 Task: Look for space in Johnstone, United Kingdom from 17th June, 2023 to 21st June, 2023 for 2 adults in price range Rs.7000 to Rs.12000. Place can be private room with 1  bedroom having 2 beds and 1 bathroom. Property type can be house, flat, guest house. Amenities needed are: wifi. Booking option can be shelf check-in. Required host language is English.
Action: Mouse moved to (460, 67)
Screenshot: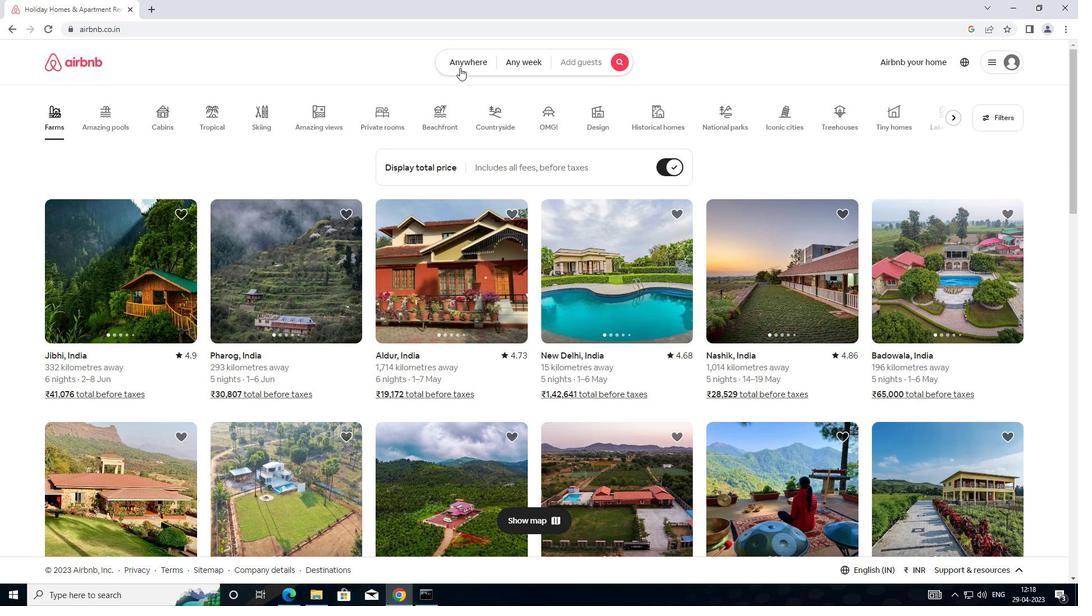 
Action: Mouse pressed left at (460, 67)
Screenshot: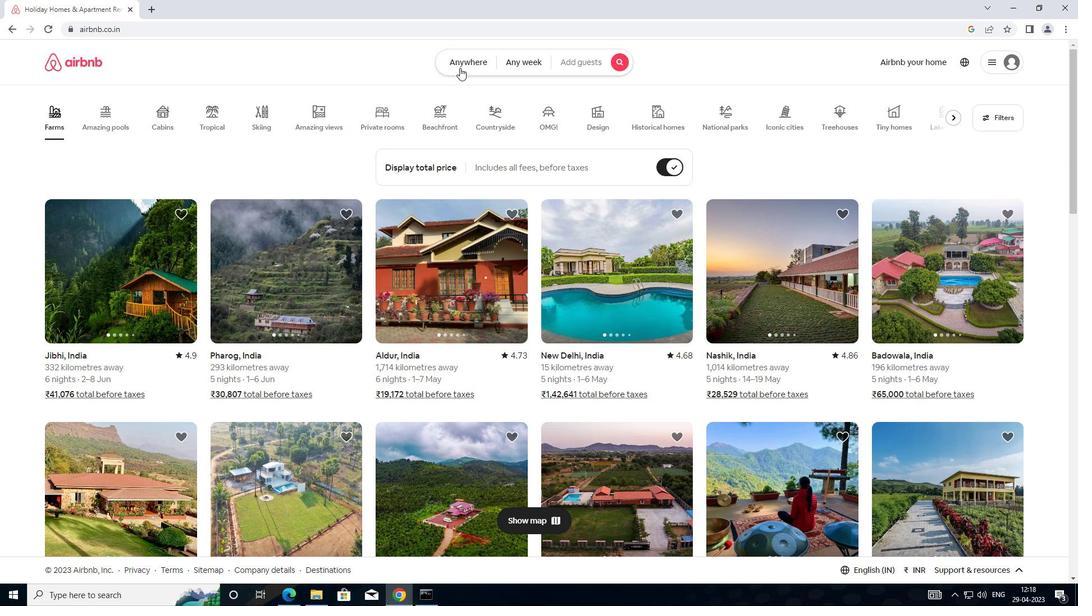
Action: Mouse moved to (319, 103)
Screenshot: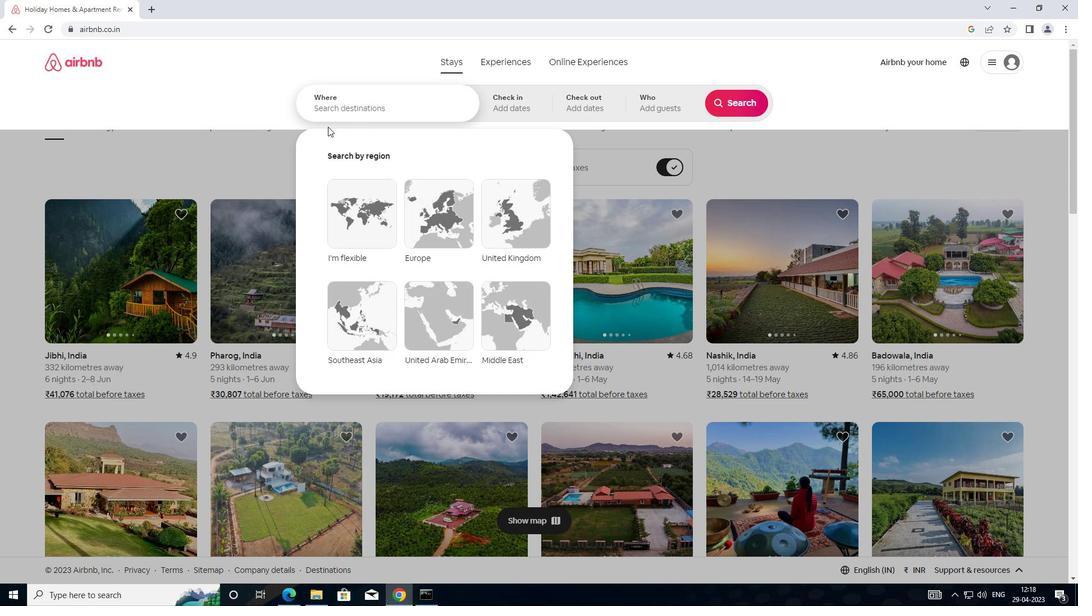 
Action: Mouse pressed left at (319, 103)
Screenshot: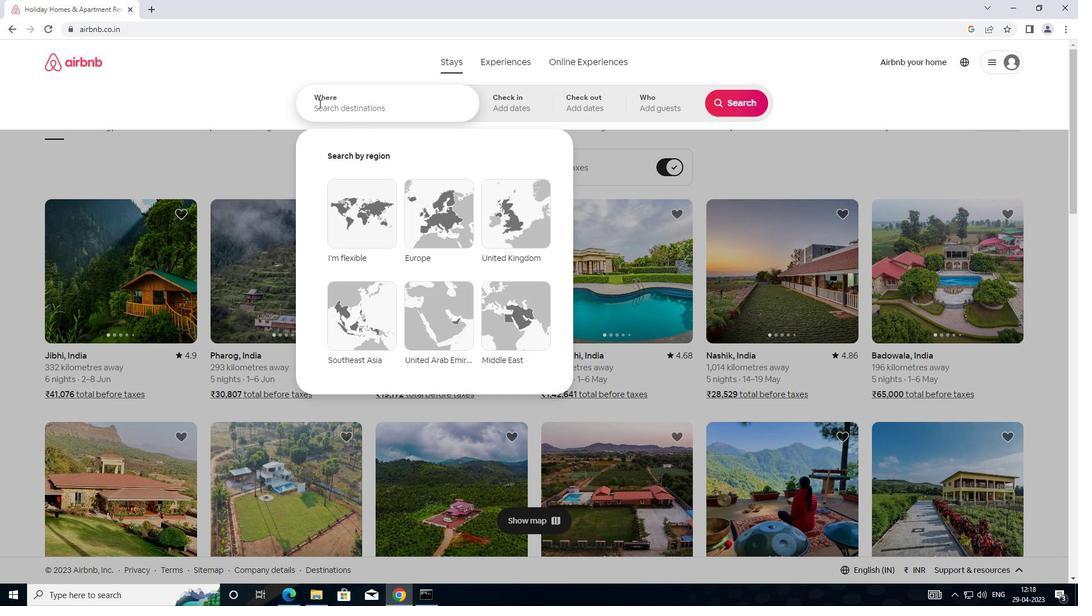 
Action: Mouse moved to (360, 118)
Screenshot: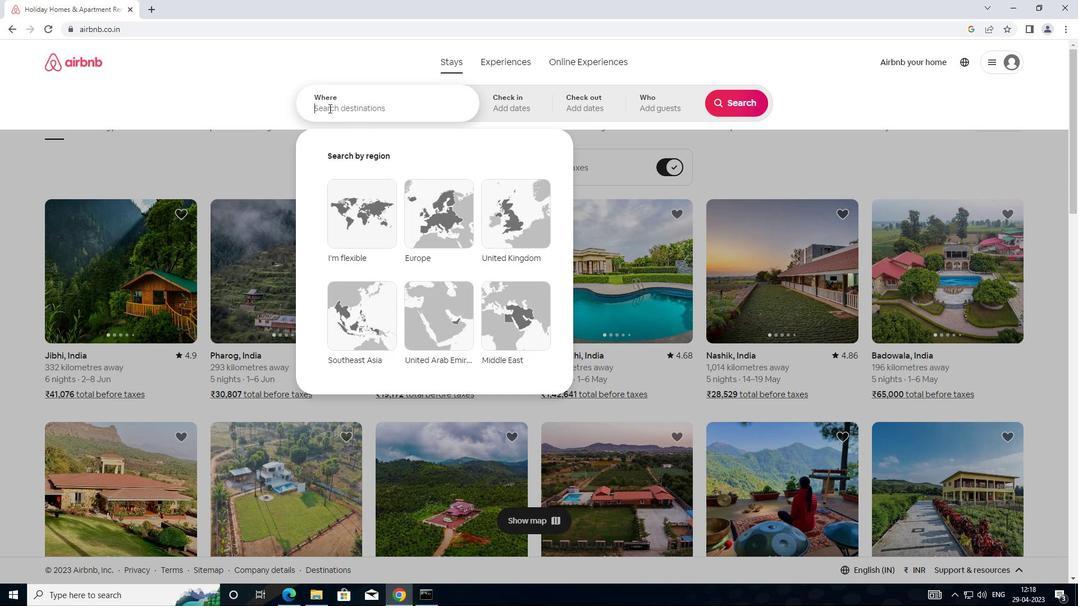 
Action: Key pressed <Key.shift>JOHNSTONE,<Key.shift>UNITED<Key.space>KINGDOM
Screenshot: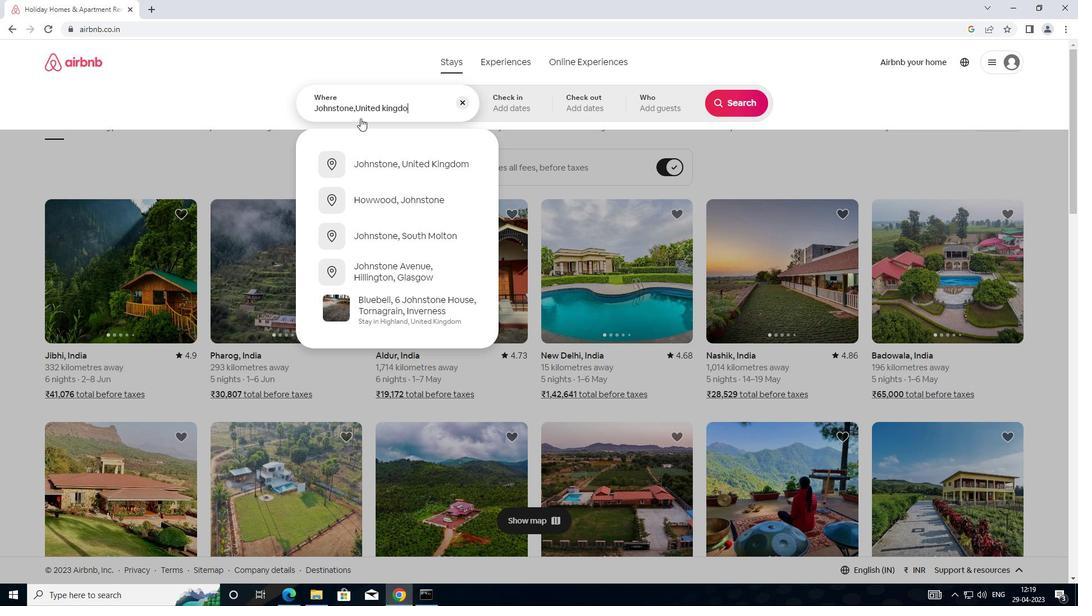 
Action: Mouse moved to (410, 164)
Screenshot: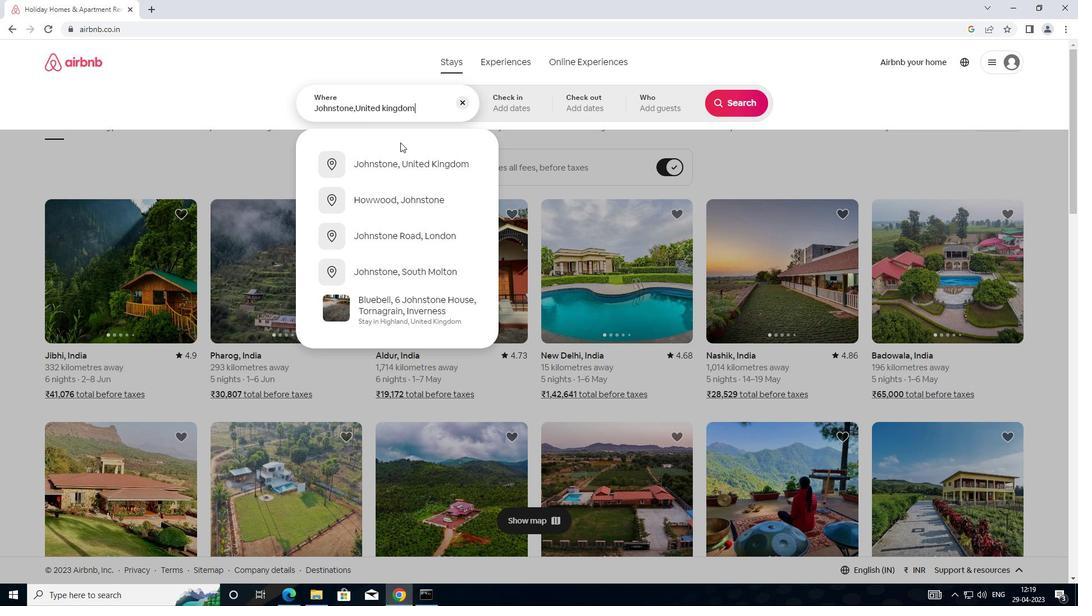 
Action: Mouse pressed left at (410, 164)
Screenshot: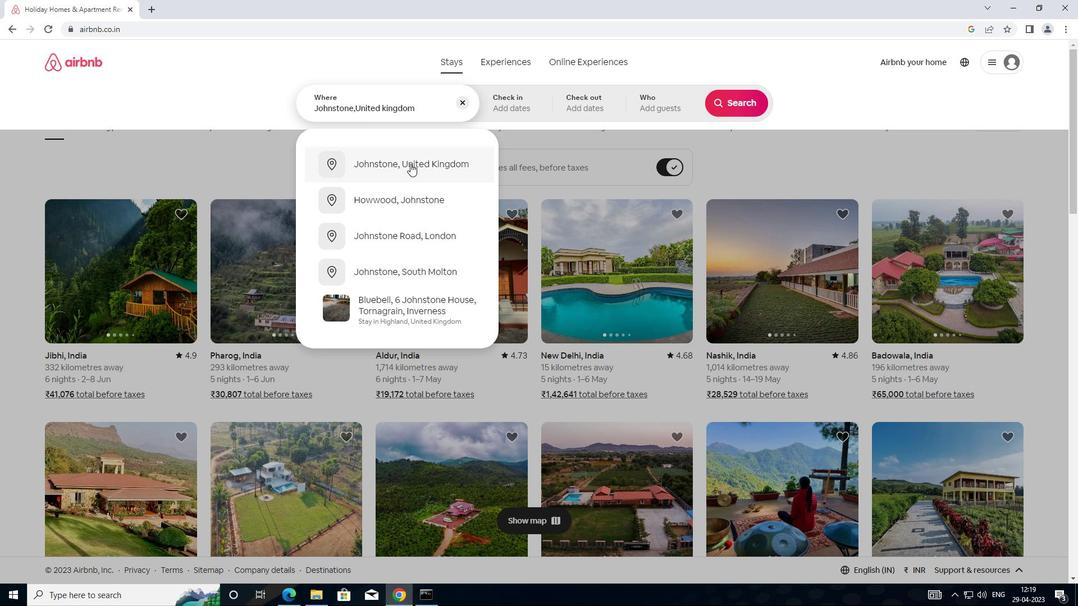 
Action: Mouse moved to (732, 198)
Screenshot: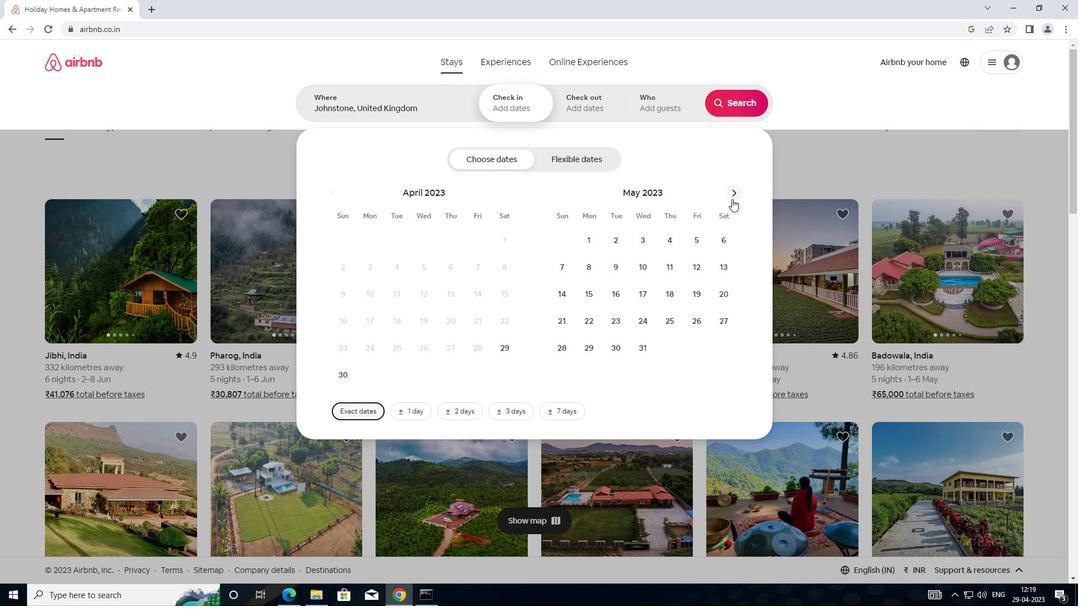 
Action: Mouse pressed left at (732, 198)
Screenshot: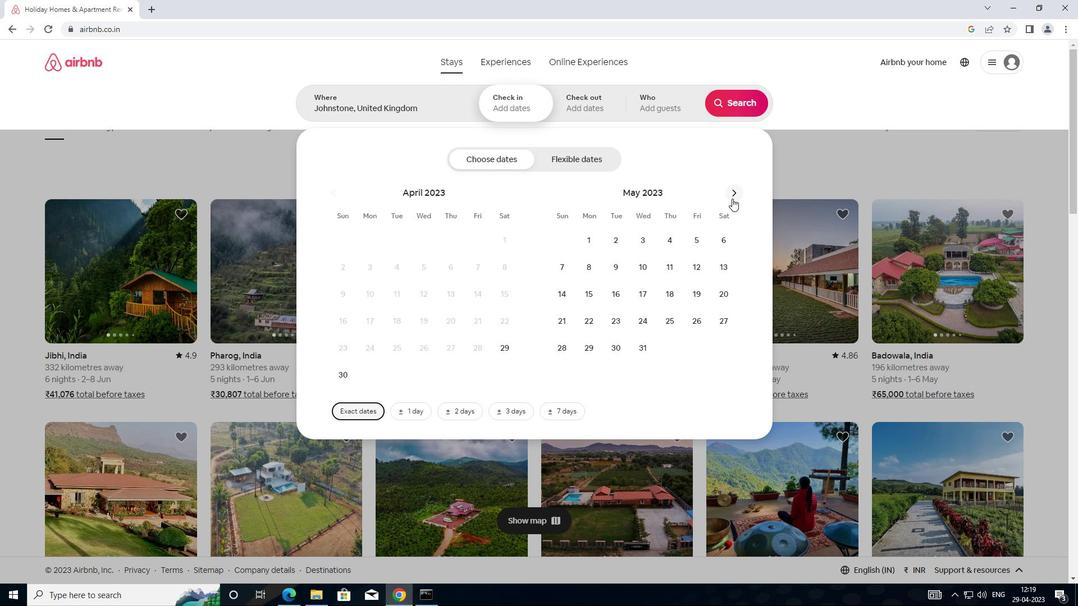 
Action: Mouse pressed left at (732, 198)
Screenshot: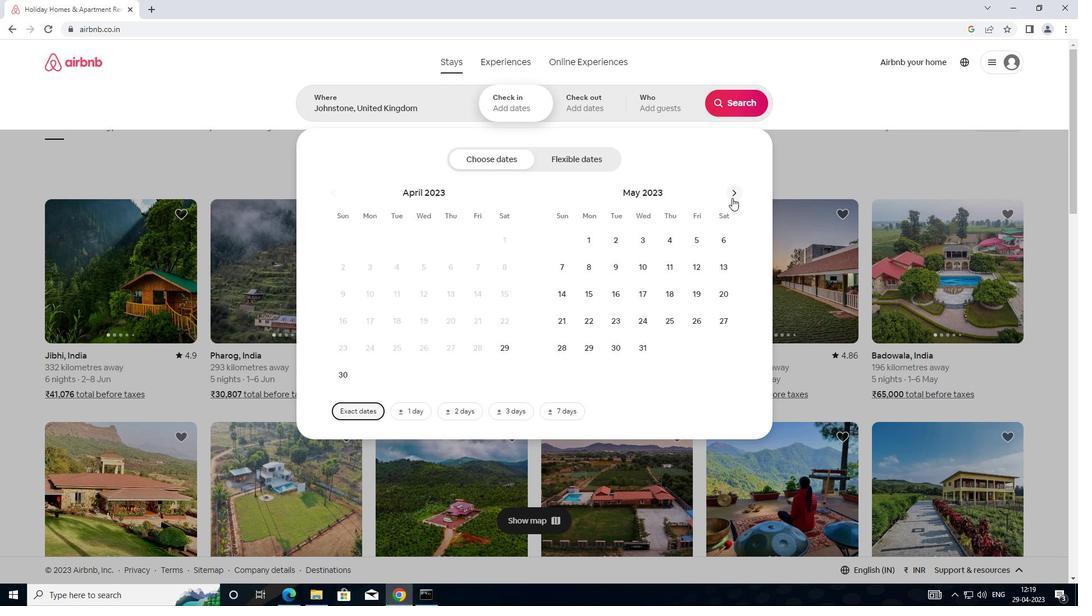 
Action: Mouse pressed left at (732, 198)
Screenshot: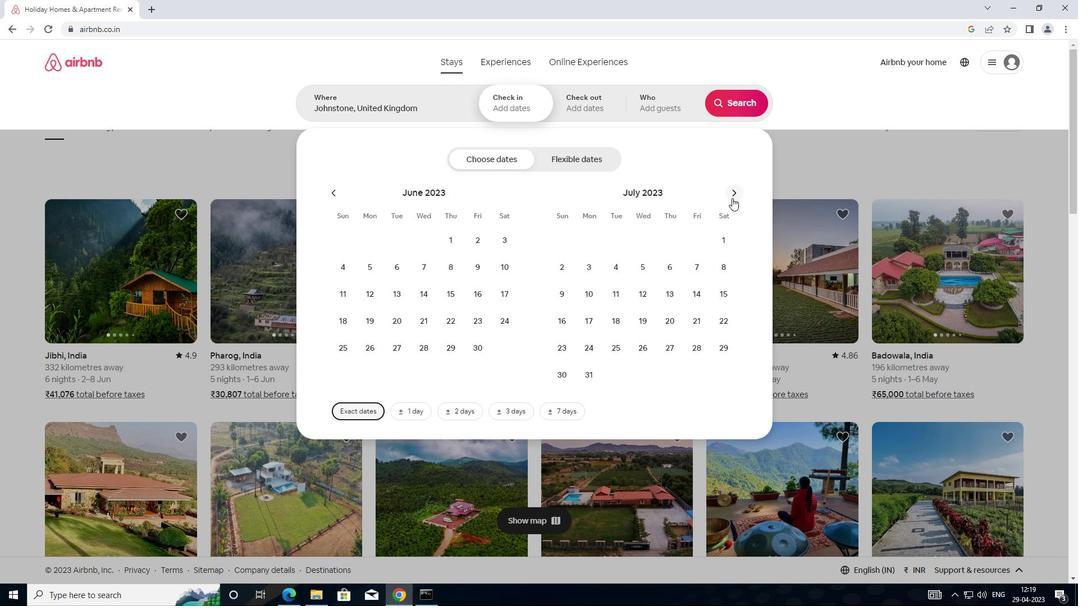 
Action: Mouse moved to (330, 196)
Screenshot: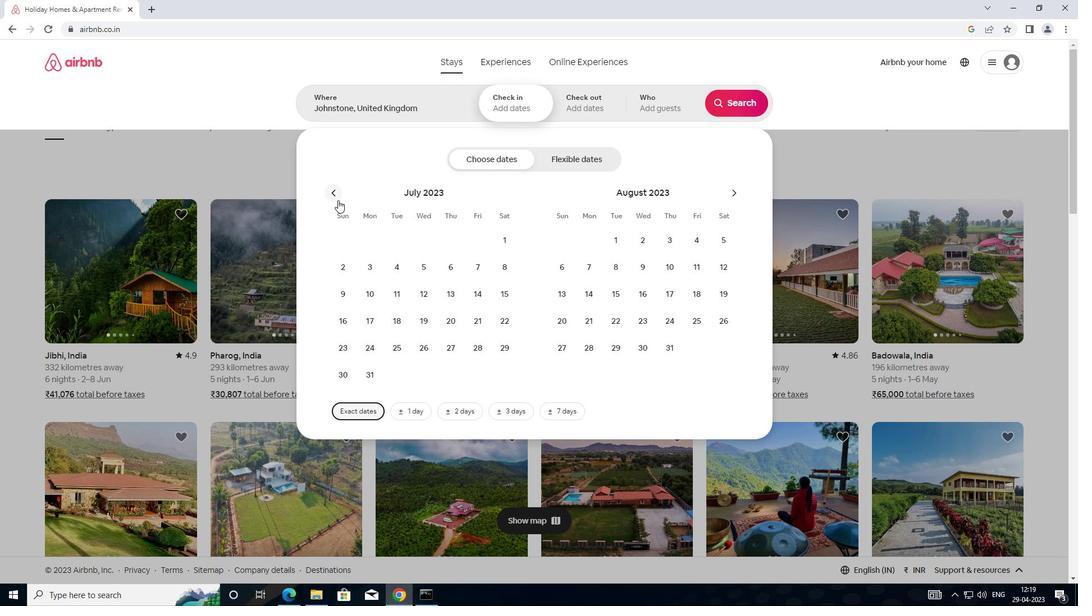 
Action: Mouse pressed left at (330, 196)
Screenshot: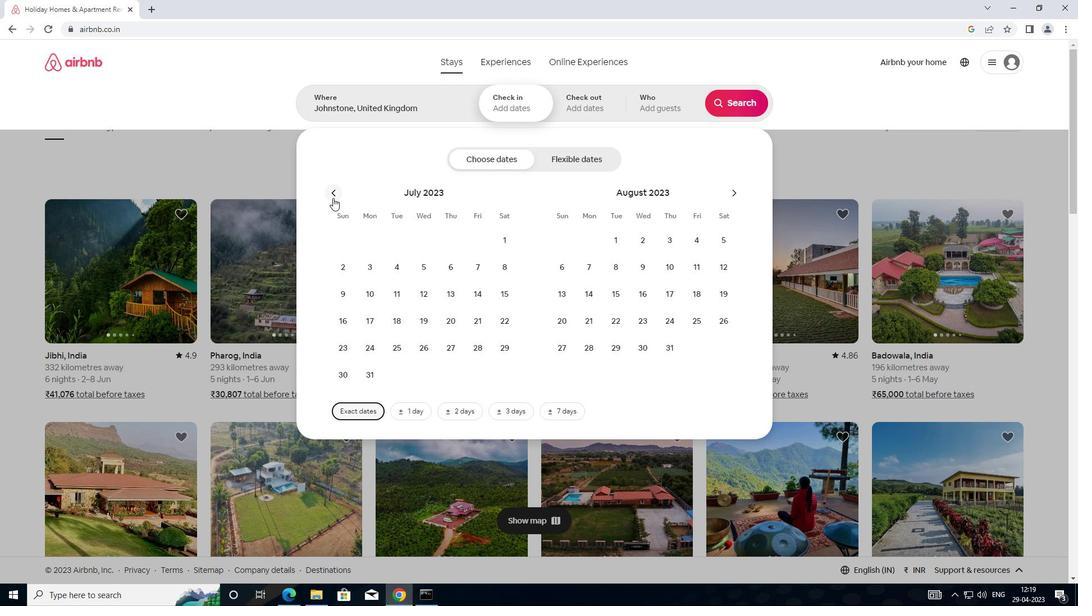 
Action: Mouse moved to (512, 290)
Screenshot: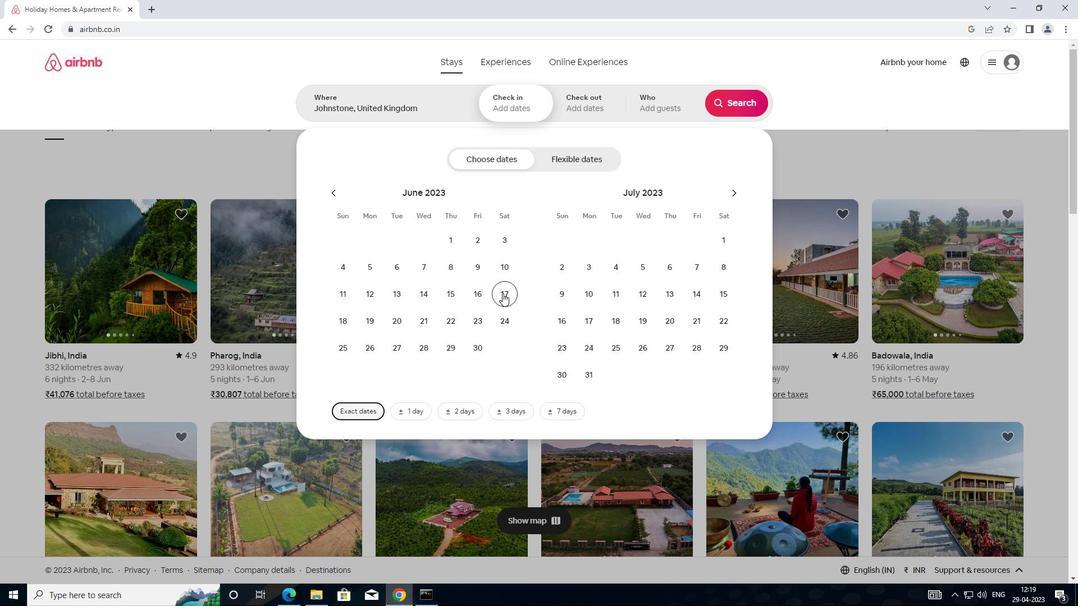 
Action: Mouse pressed left at (512, 290)
Screenshot: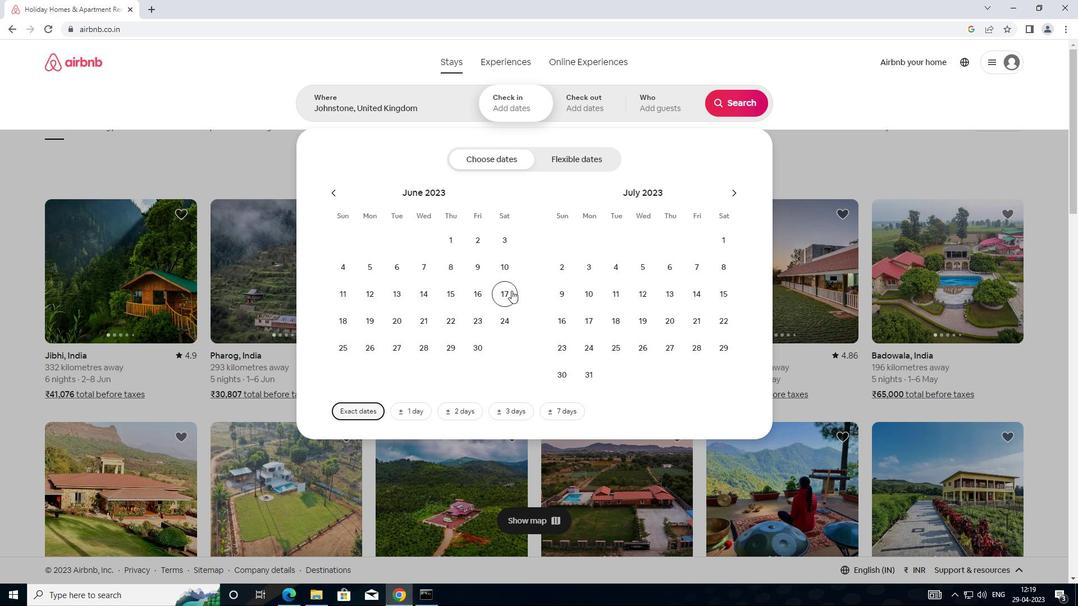 
Action: Mouse moved to (427, 328)
Screenshot: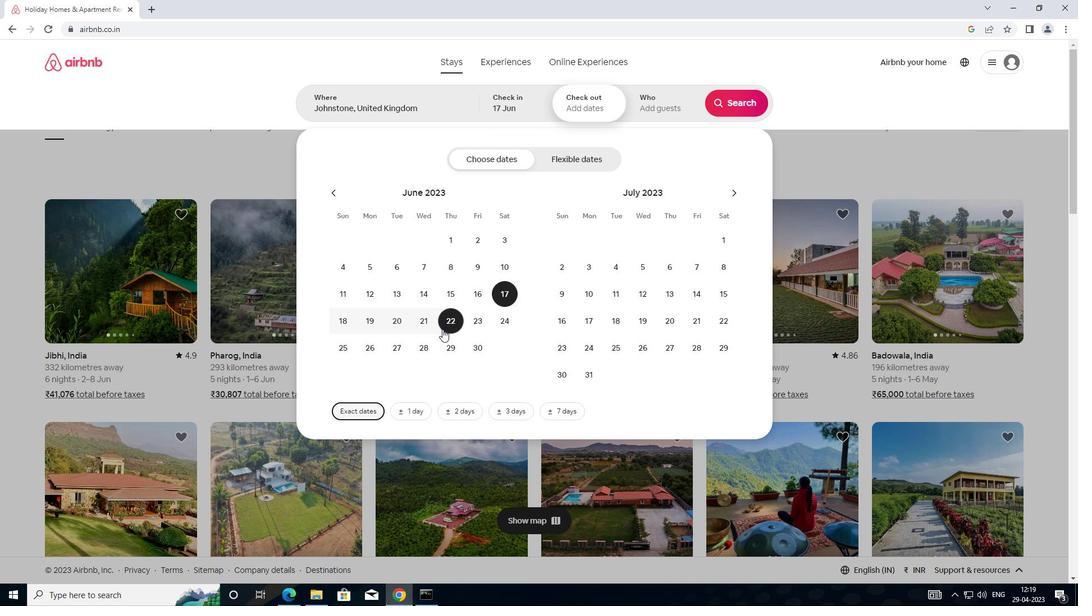 
Action: Mouse pressed left at (427, 328)
Screenshot: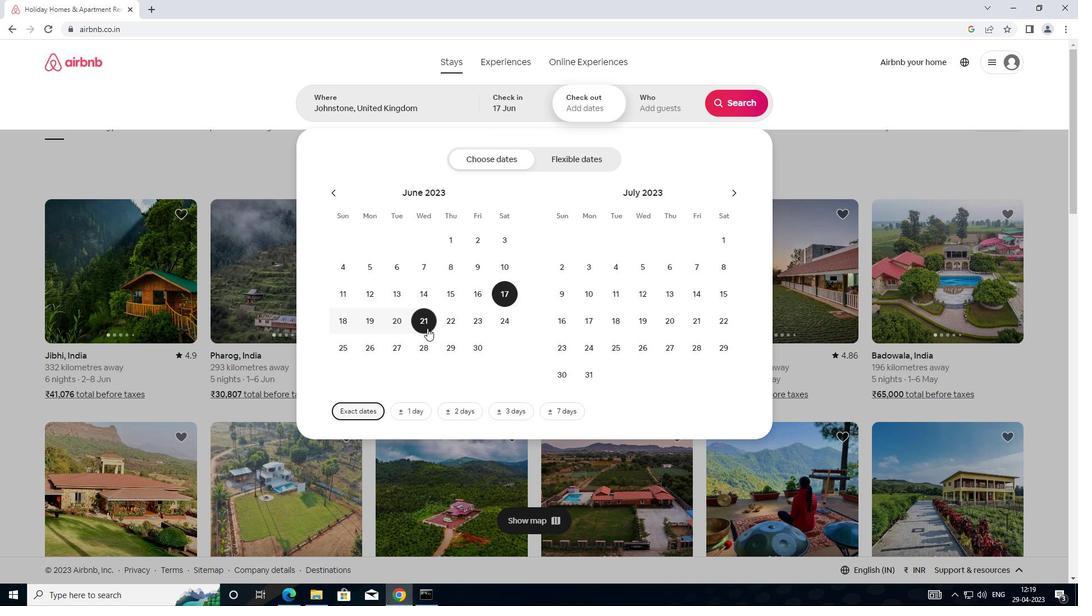 
Action: Mouse moved to (667, 108)
Screenshot: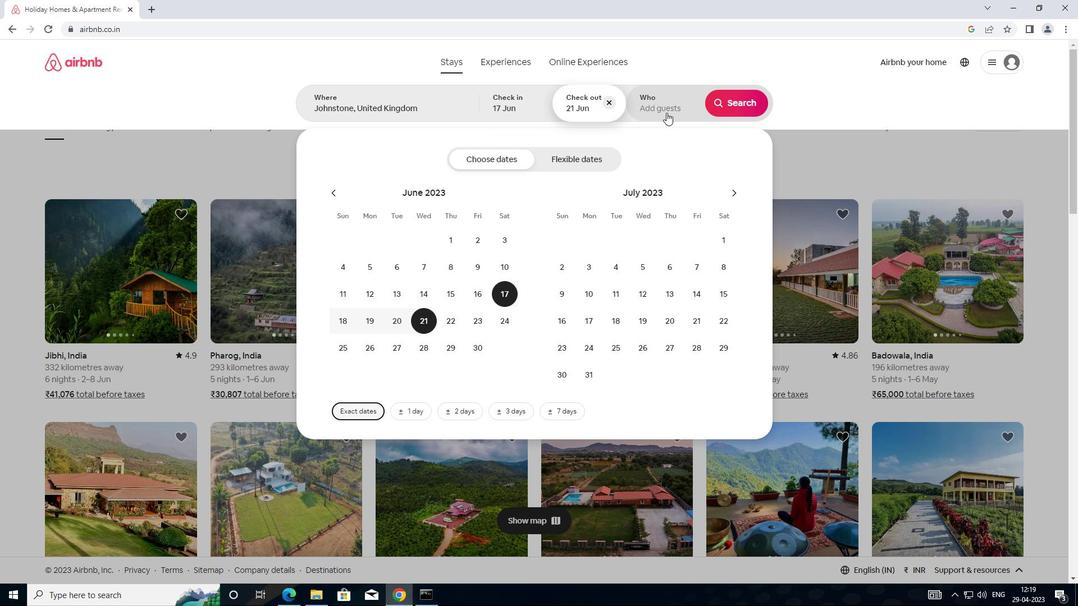 
Action: Mouse pressed left at (667, 108)
Screenshot: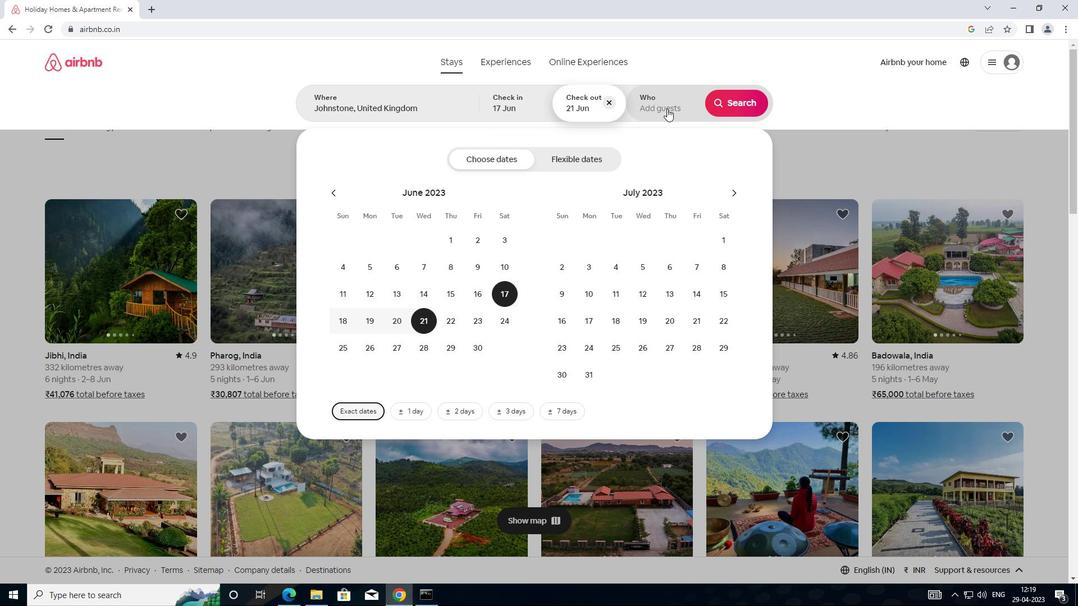 
Action: Mouse moved to (735, 160)
Screenshot: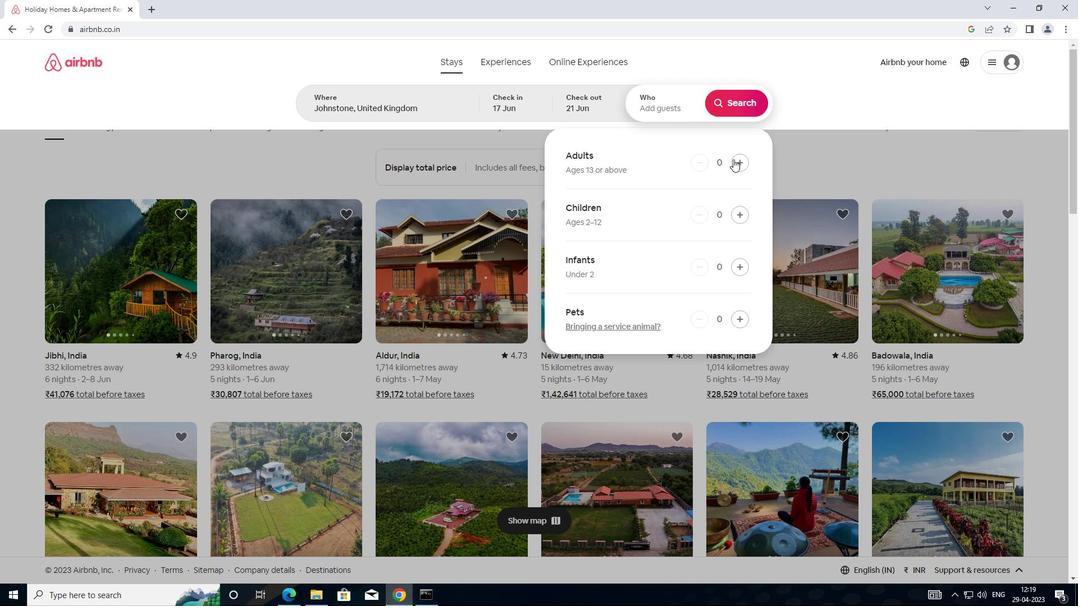 
Action: Mouse pressed left at (735, 160)
Screenshot: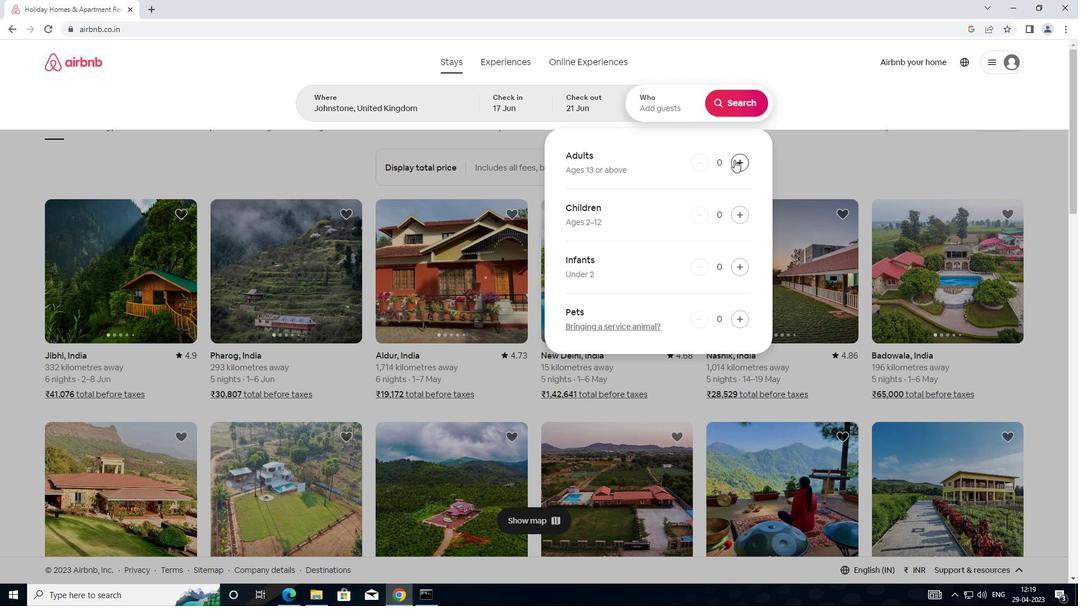 
Action: Mouse moved to (735, 161)
Screenshot: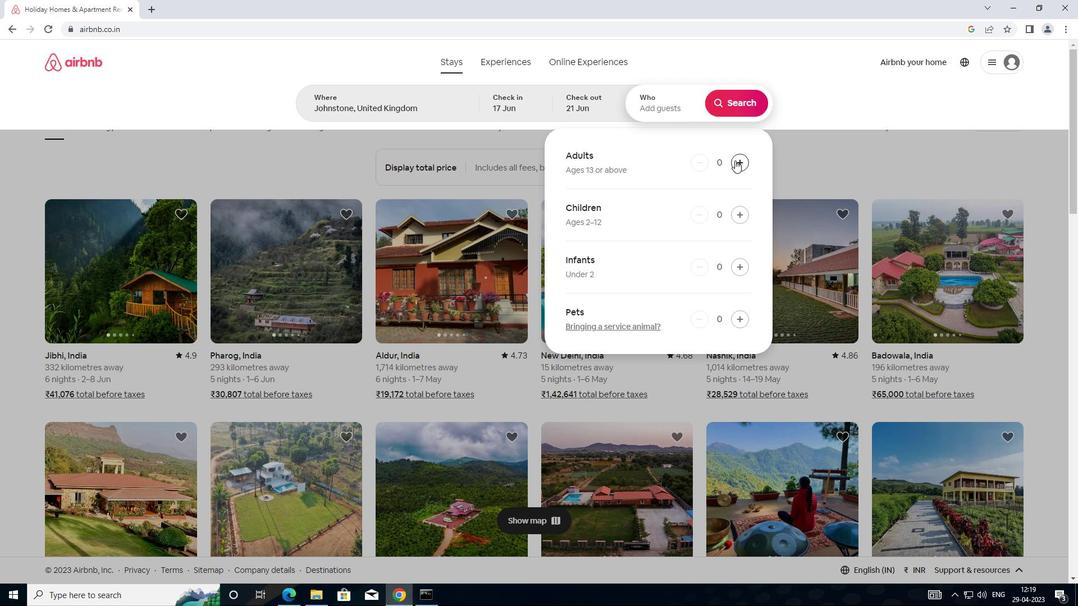 
Action: Mouse pressed left at (735, 161)
Screenshot: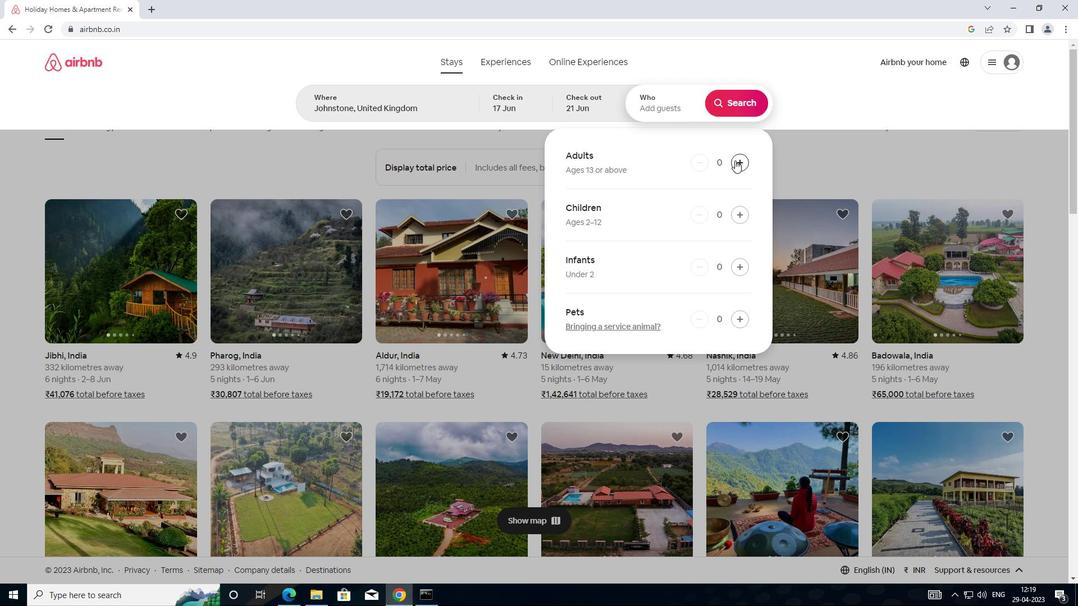 
Action: Mouse moved to (737, 109)
Screenshot: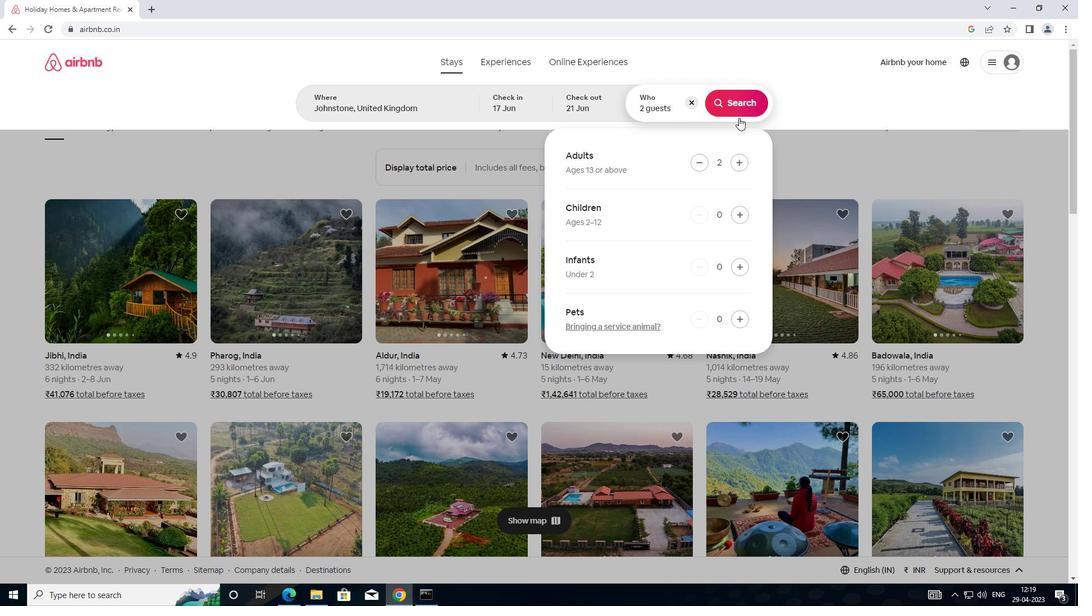 
Action: Mouse pressed left at (737, 109)
Screenshot: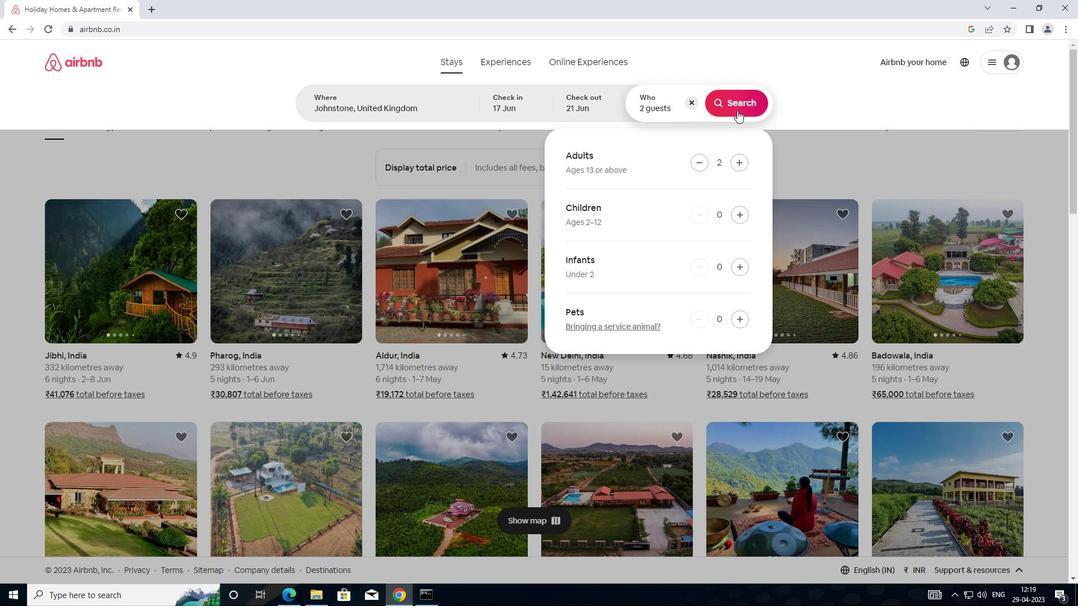 
Action: Mouse moved to (1036, 103)
Screenshot: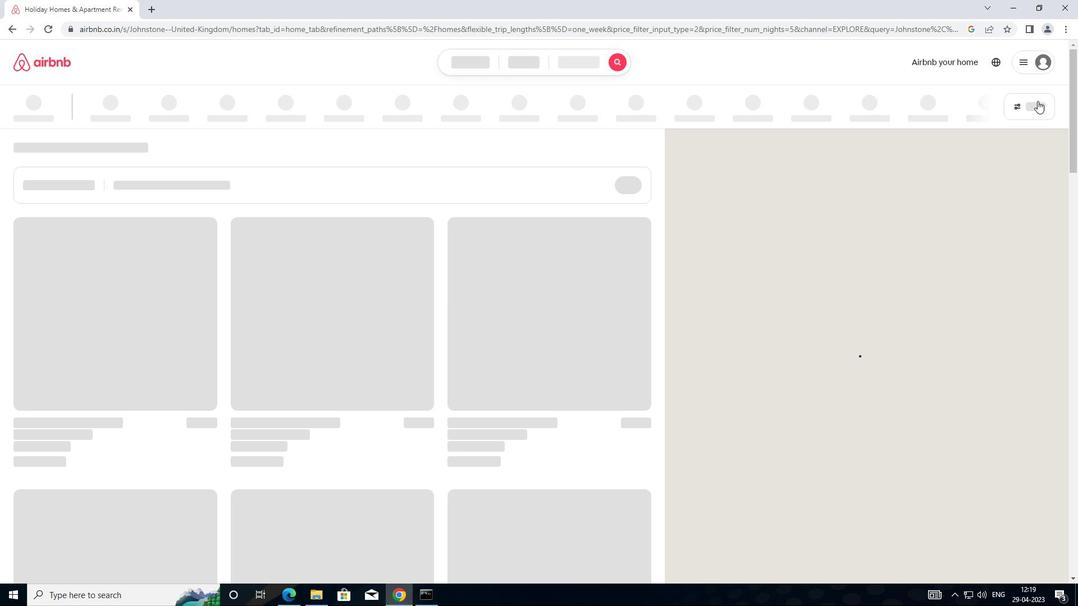 
Action: Mouse pressed left at (1036, 103)
Screenshot: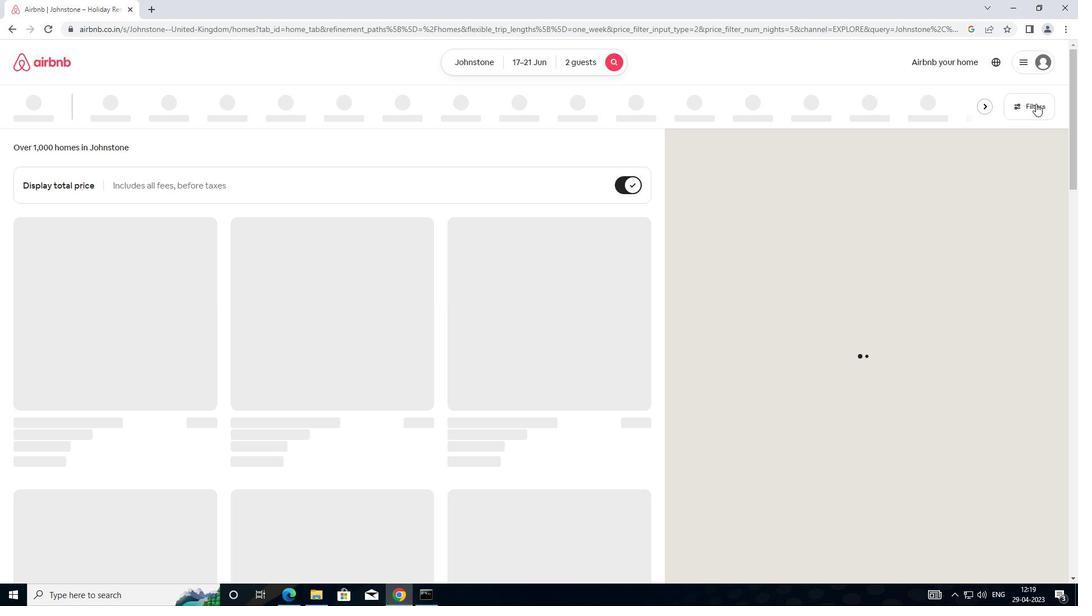 
Action: Mouse moved to (397, 246)
Screenshot: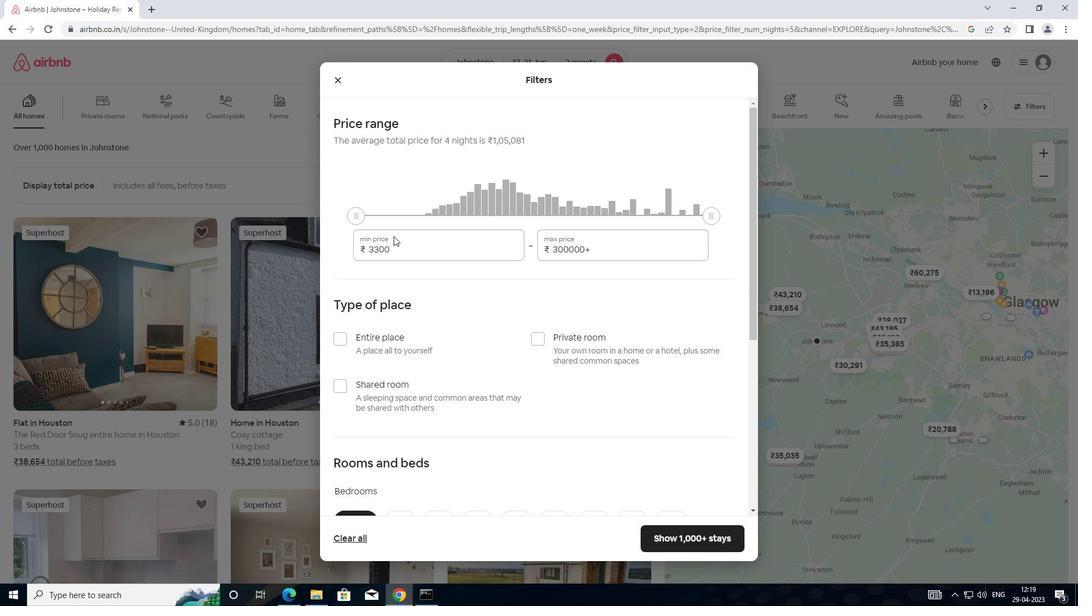 
Action: Mouse pressed left at (397, 246)
Screenshot: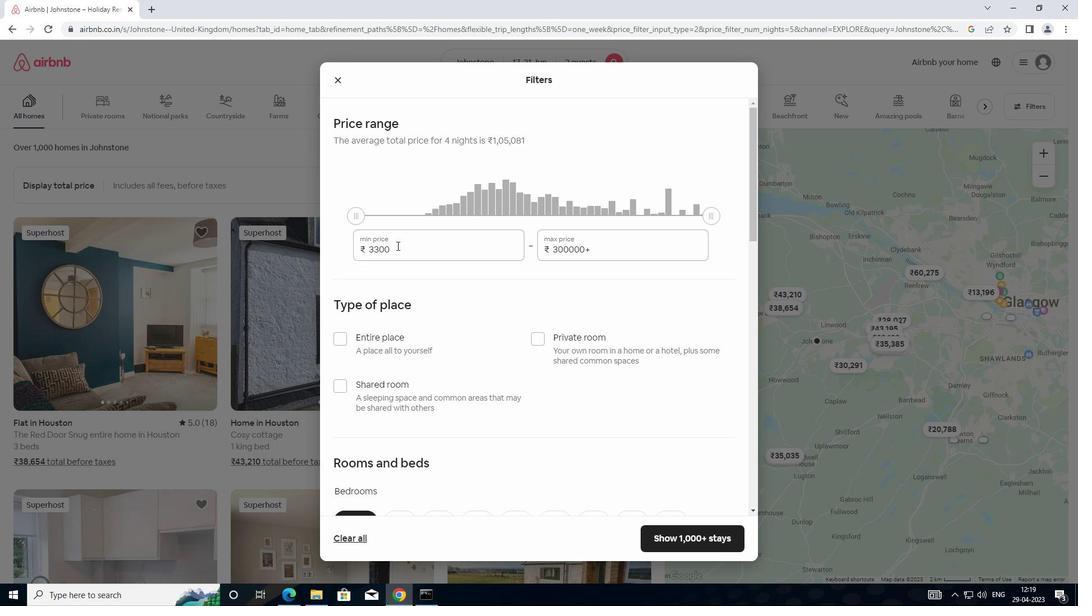 
Action: Mouse moved to (361, 248)
Screenshot: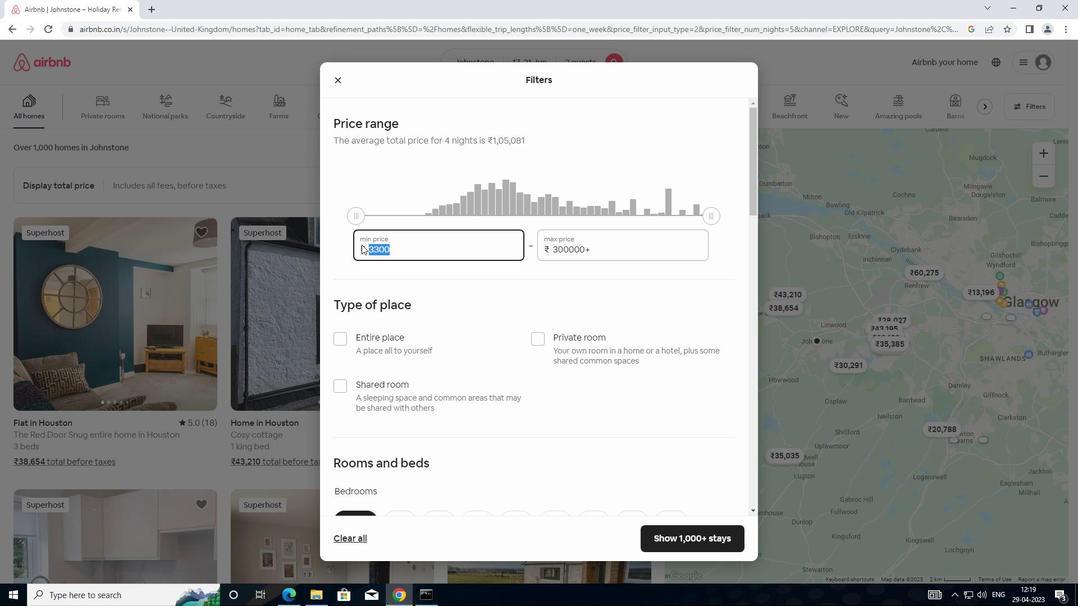 
Action: Key pressed 7000
Screenshot: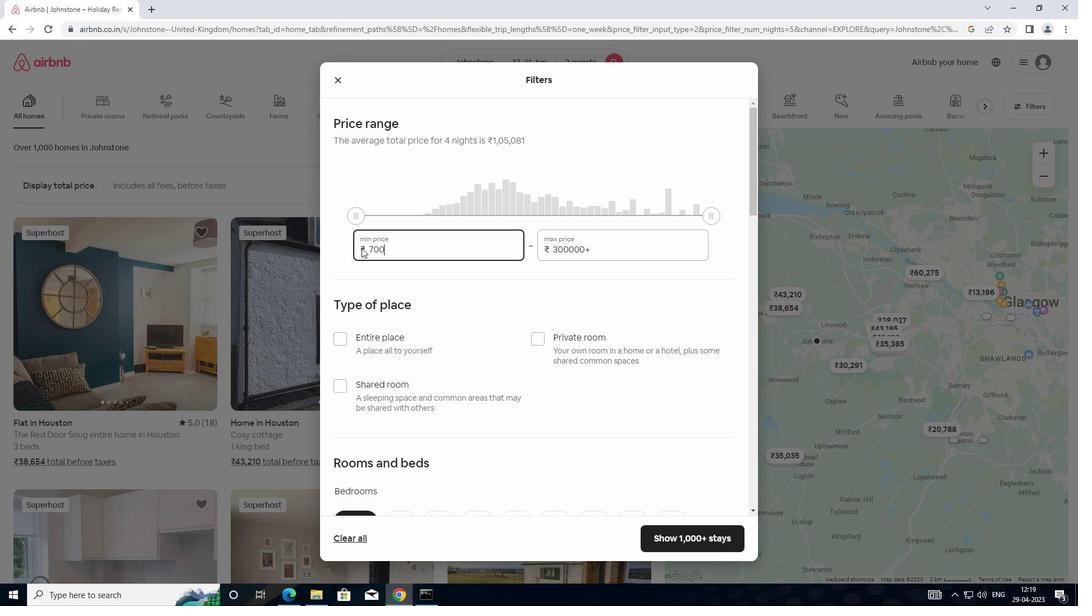 
Action: Mouse moved to (598, 247)
Screenshot: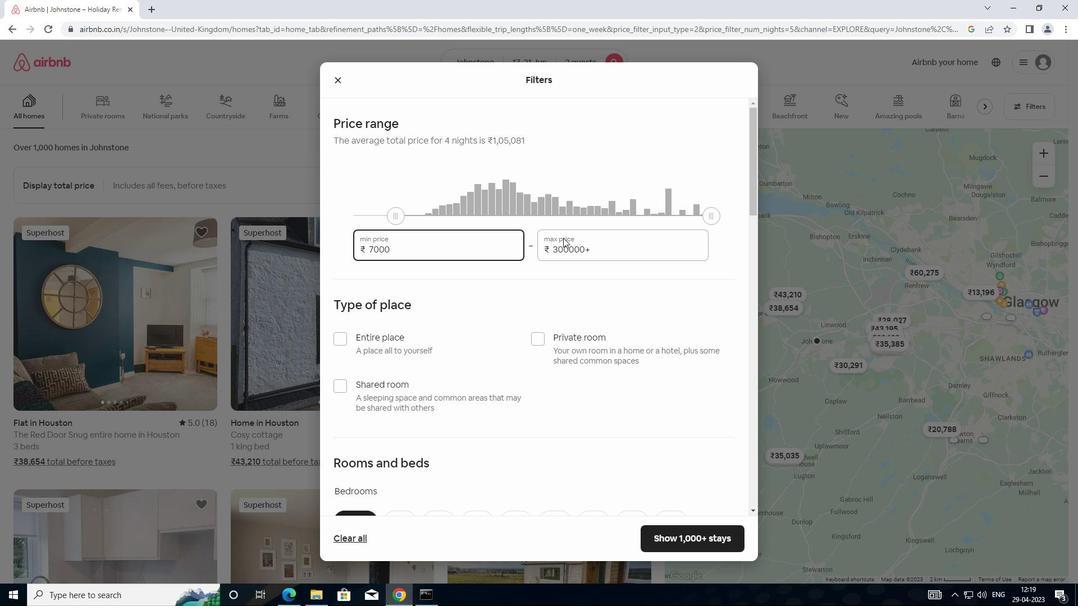 
Action: Mouse pressed left at (598, 247)
Screenshot: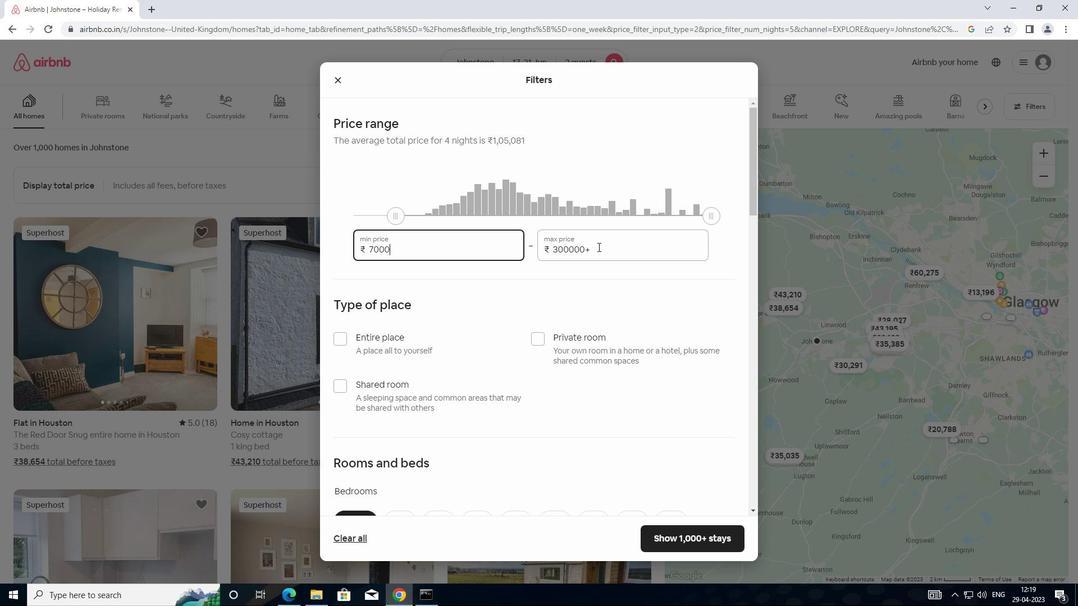 
Action: Mouse moved to (549, 254)
Screenshot: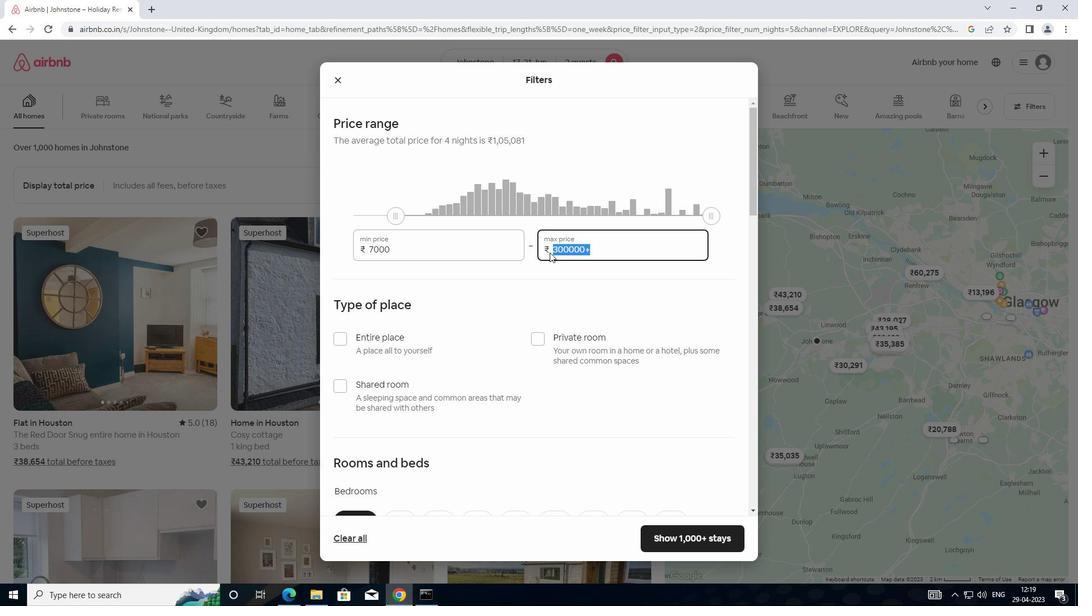 
Action: Key pressed 12000
Screenshot: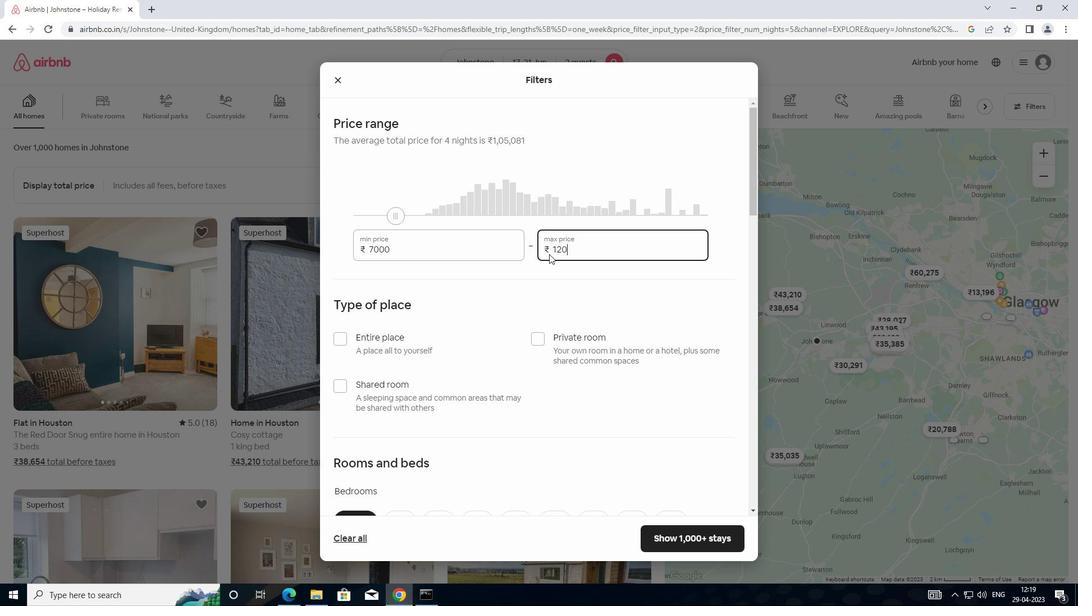 
Action: Mouse moved to (494, 348)
Screenshot: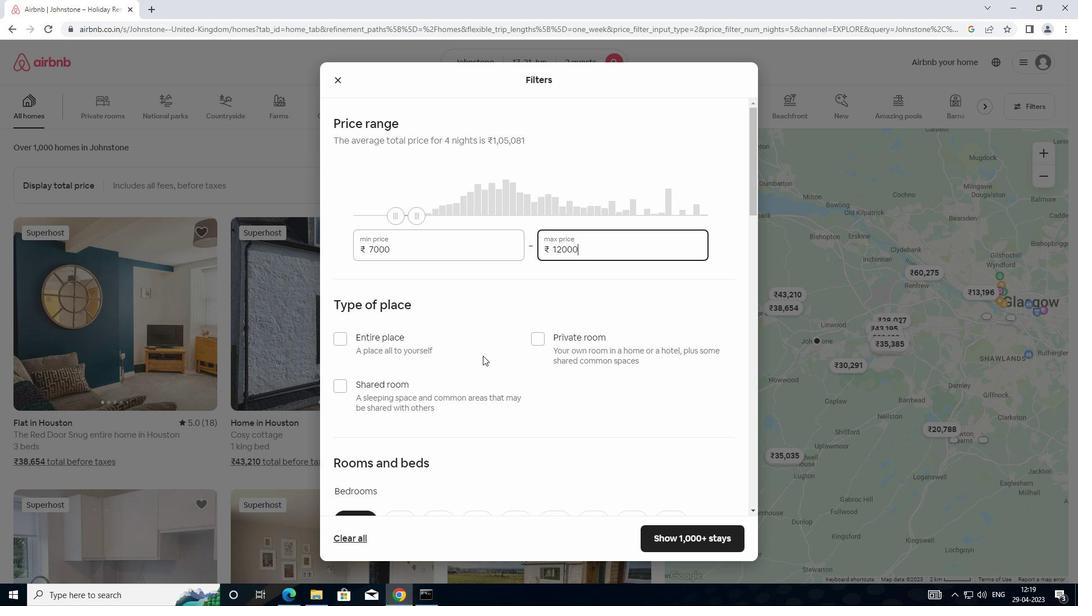 
Action: Mouse scrolled (494, 347) with delta (0, 0)
Screenshot: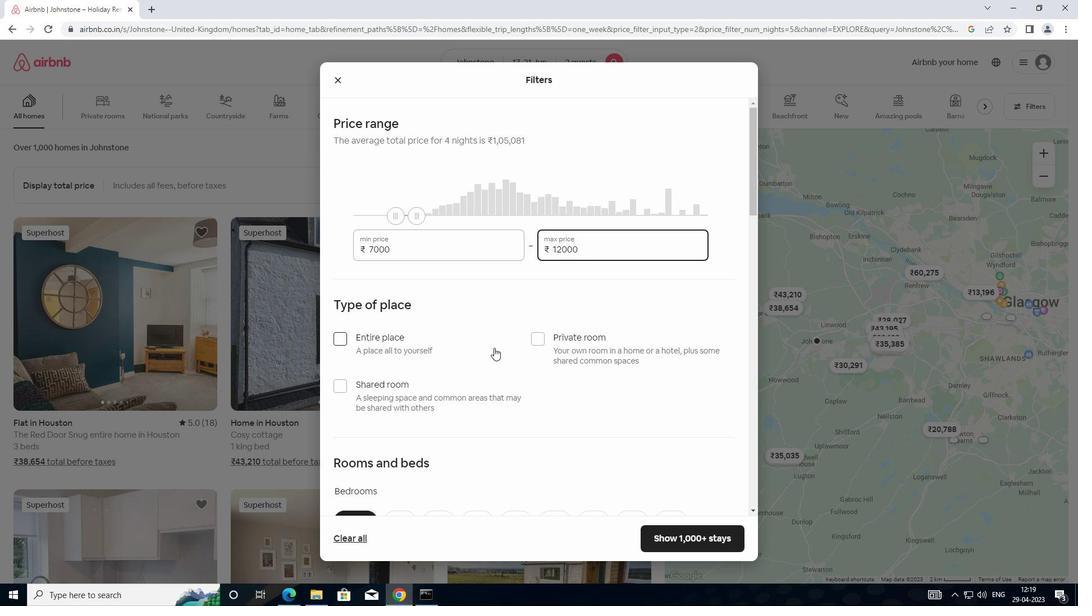 
Action: Mouse moved to (542, 284)
Screenshot: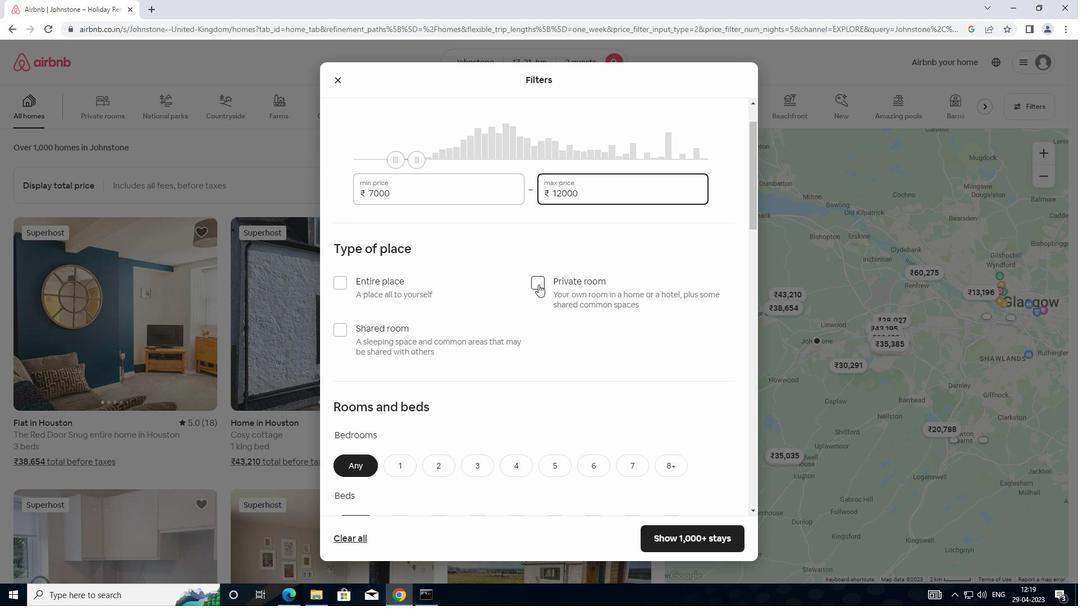 
Action: Mouse pressed left at (542, 284)
Screenshot: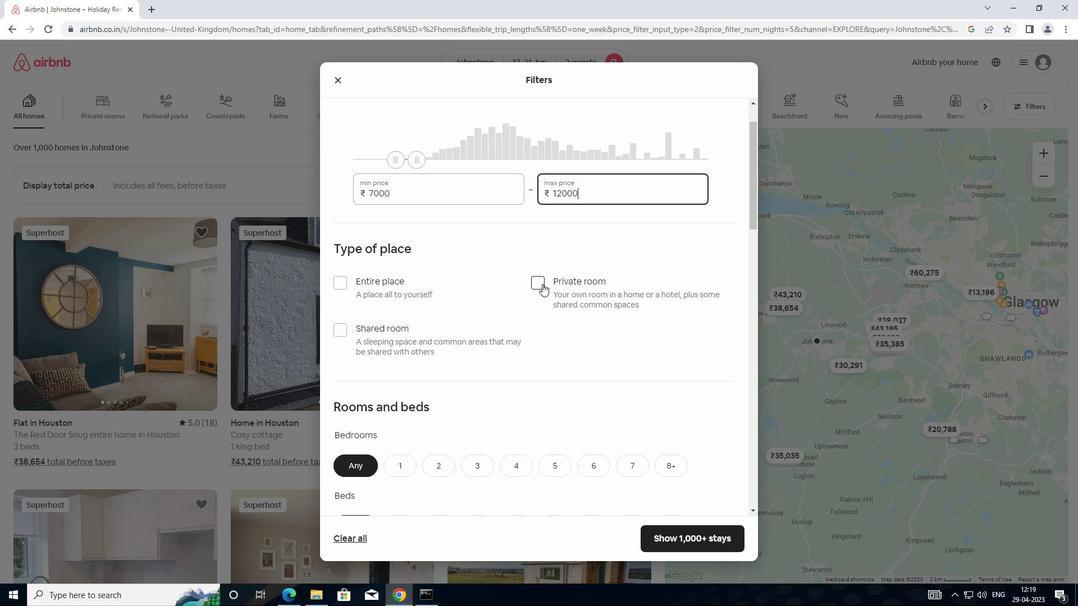 
Action: Mouse moved to (544, 294)
Screenshot: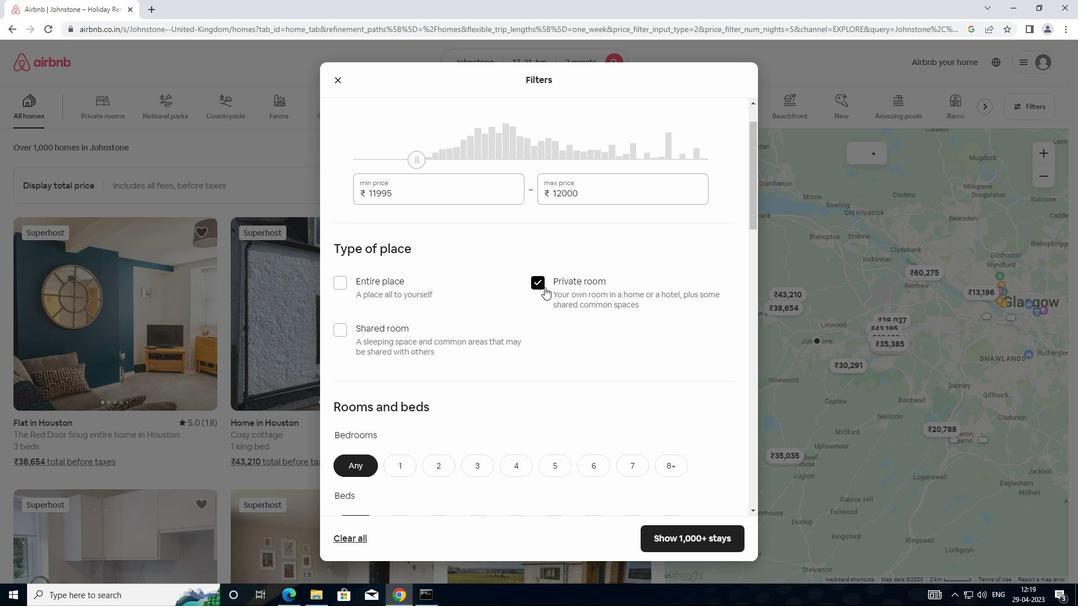 
Action: Mouse scrolled (544, 293) with delta (0, 0)
Screenshot: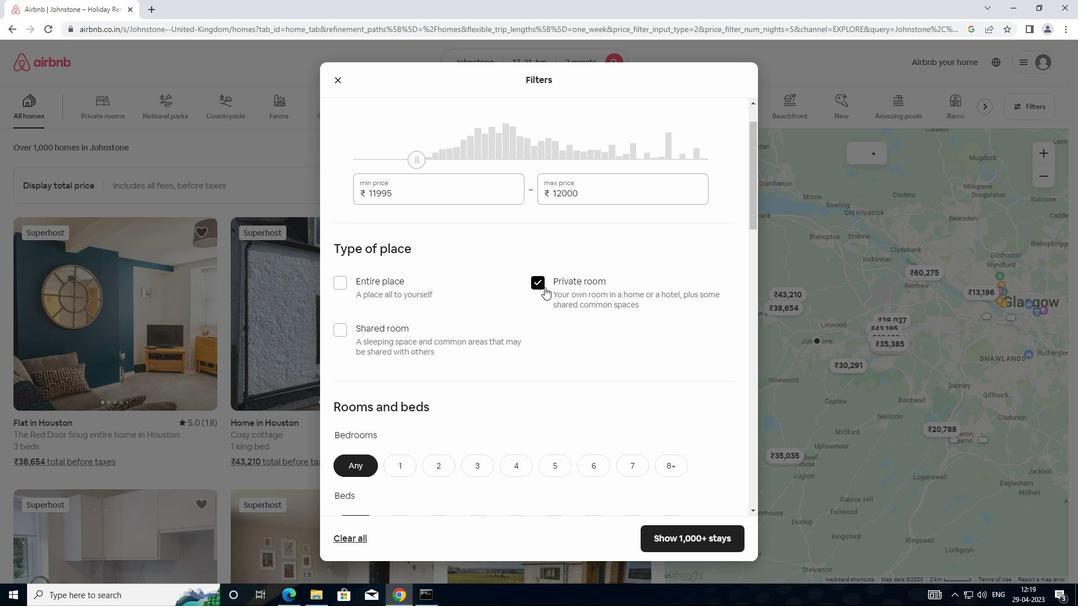 
Action: Mouse moved to (543, 294)
Screenshot: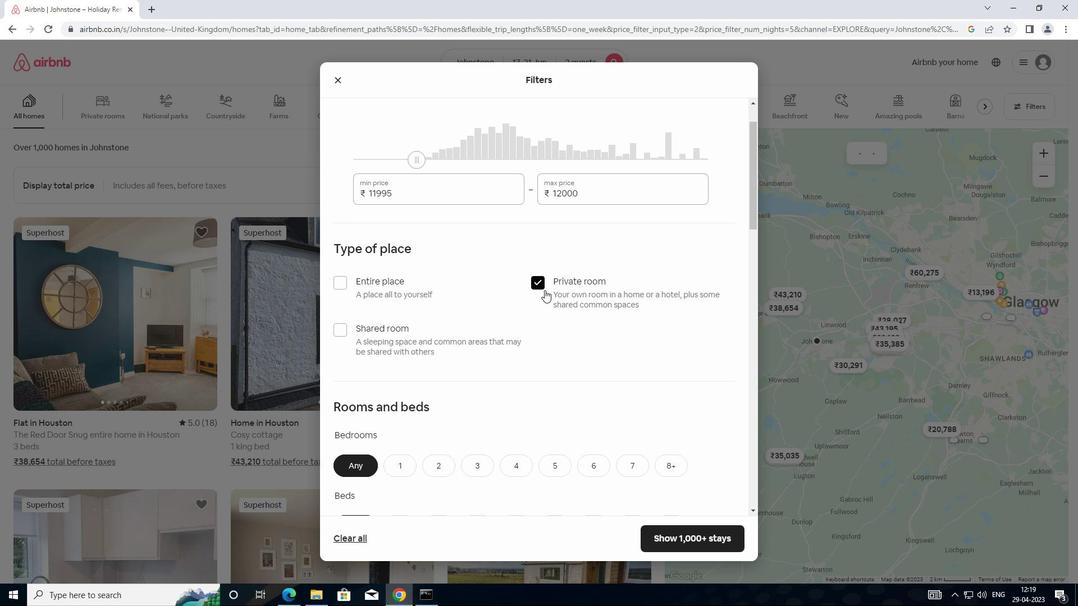 
Action: Mouse scrolled (543, 294) with delta (0, 0)
Screenshot: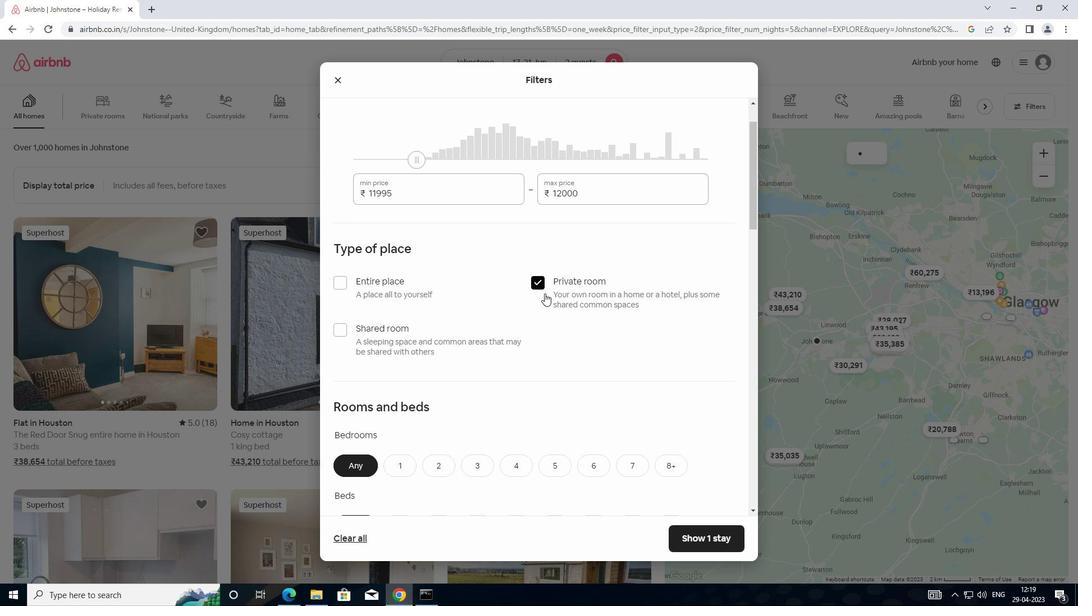 
Action: Mouse moved to (399, 356)
Screenshot: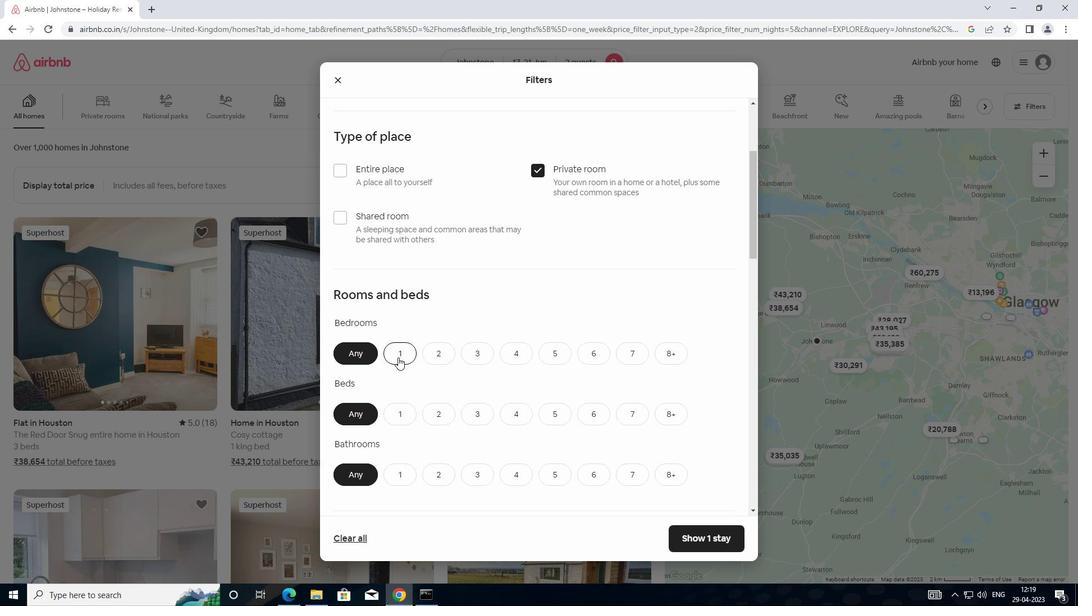 
Action: Mouse pressed left at (399, 356)
Screenshot: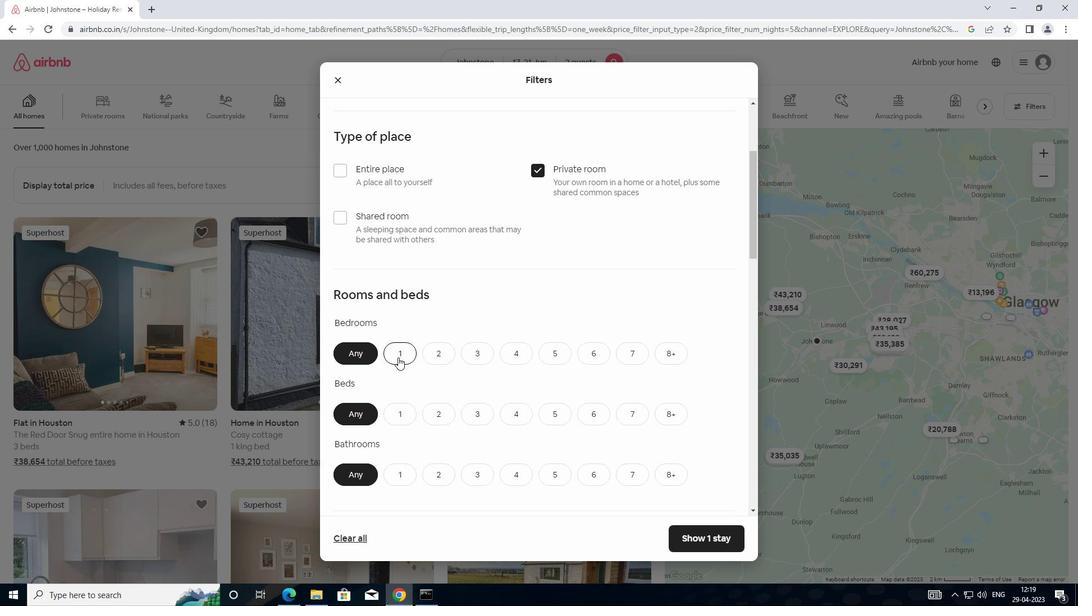 
Action: Mouse moved to (446, 415)
Screenshot: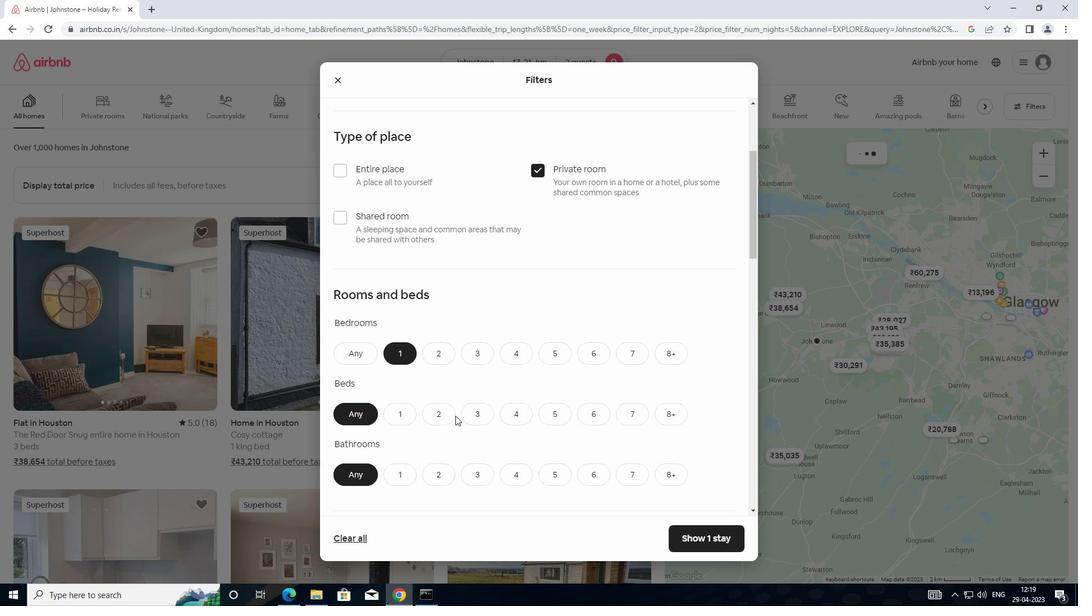 
Action: Mouse pressed left at (446, 415)
Screenshot: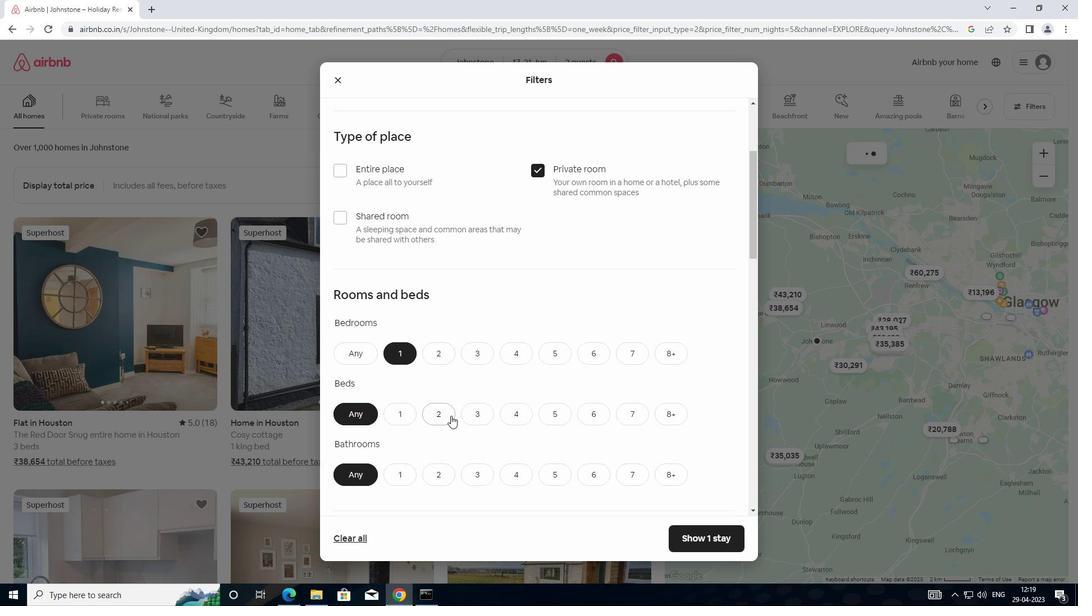 
Action: Mouse moved to (390, 478)
Screenshot: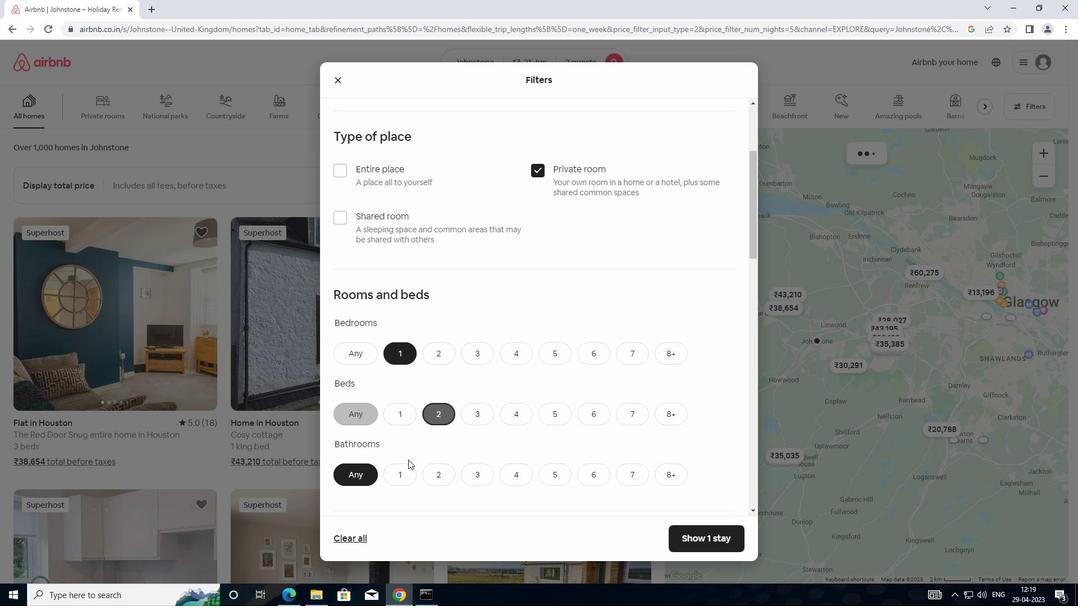 
Action: Mouse pressed left at (390, 478)
Screenshot: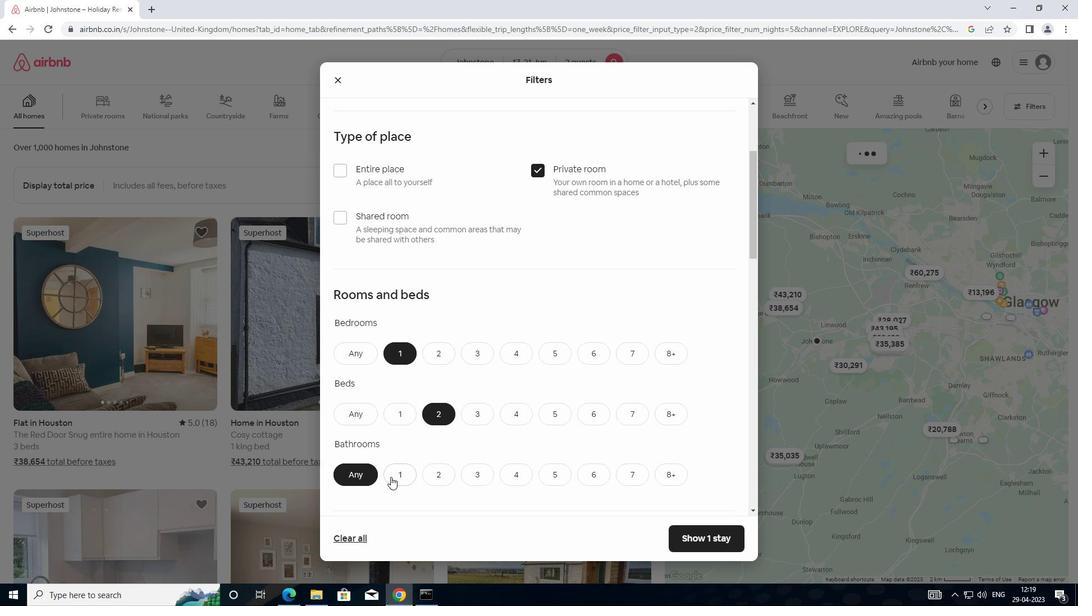 
Action: Mouse moved to (460, 424)
Screenshot: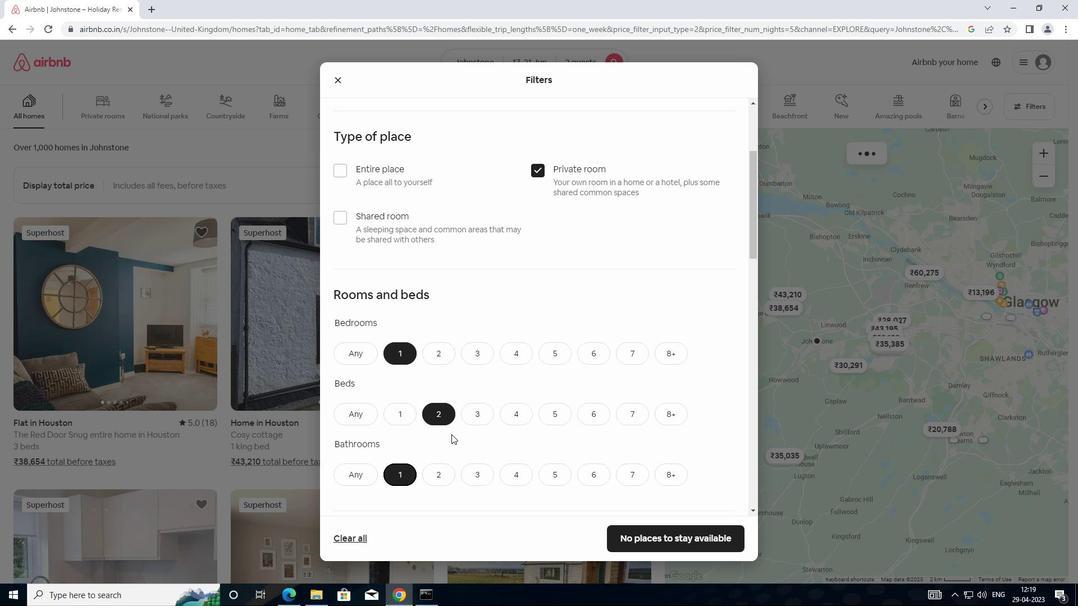 
Action: Mouse scrolled (460, 423) with delta (0, 0)
Screenshot: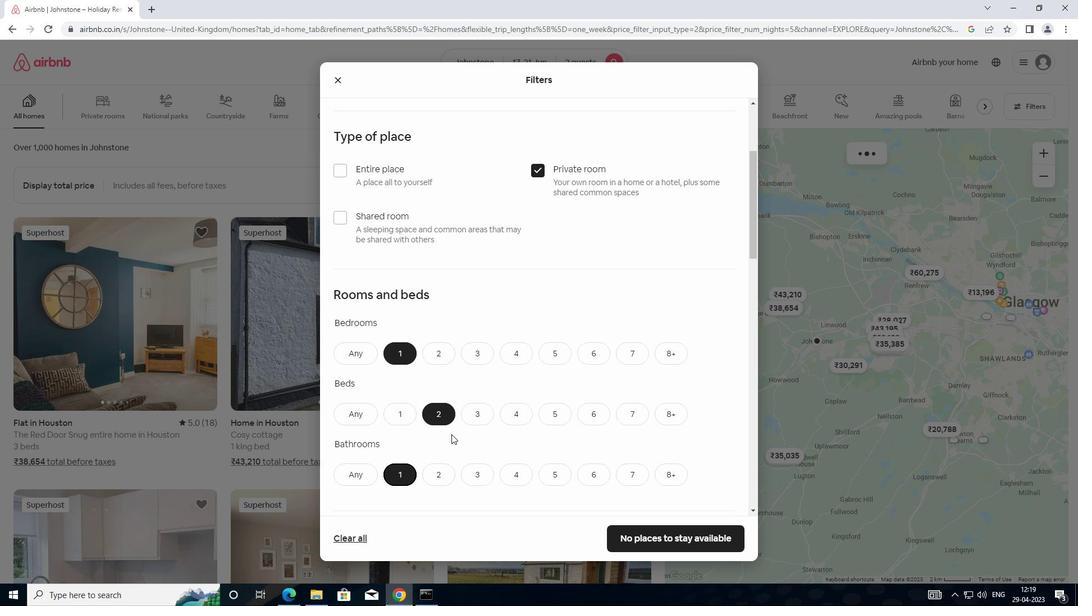 
Action: Mouse scrolled (460, 423) with delta (0, 0)
Screenshot: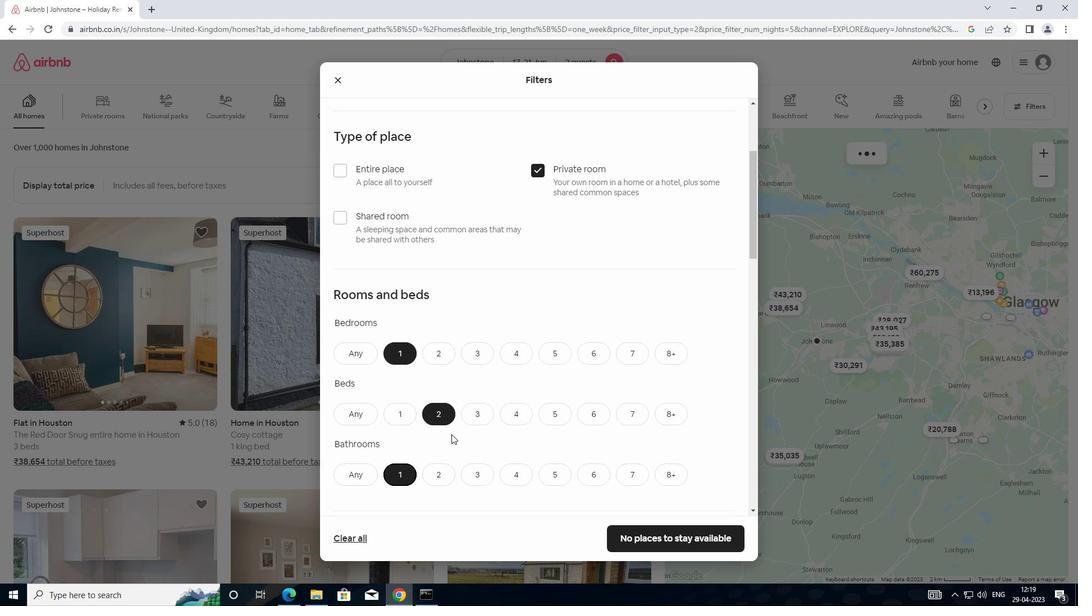 
Action: Mouse scrolled (460, 423) with delta (0, 0)
Screenshot: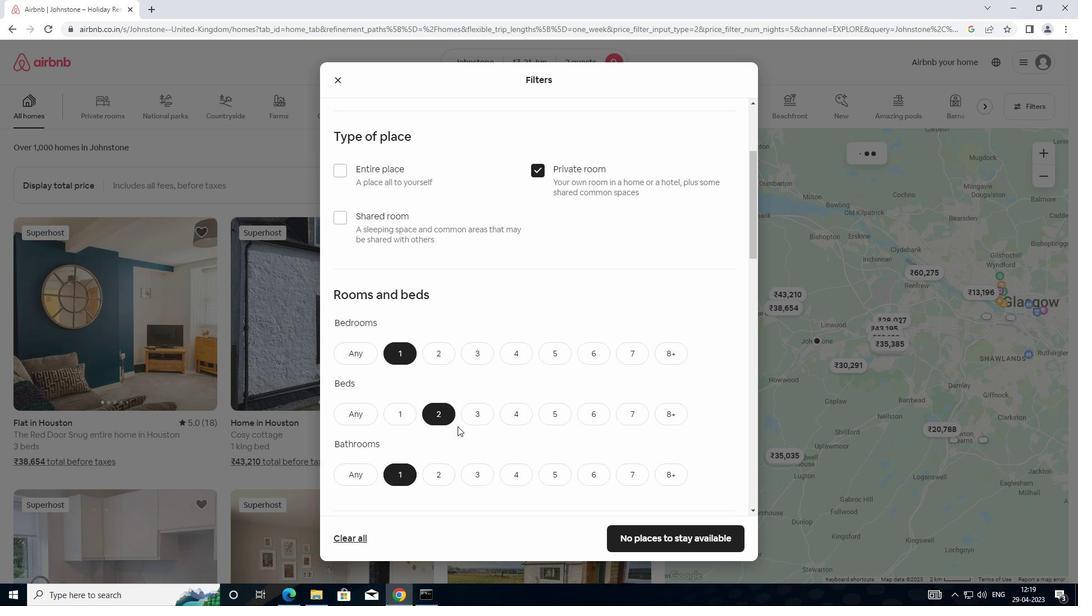 
Action: Mouse scrolled (460, 423) with delta (0, 0)
Screenshot: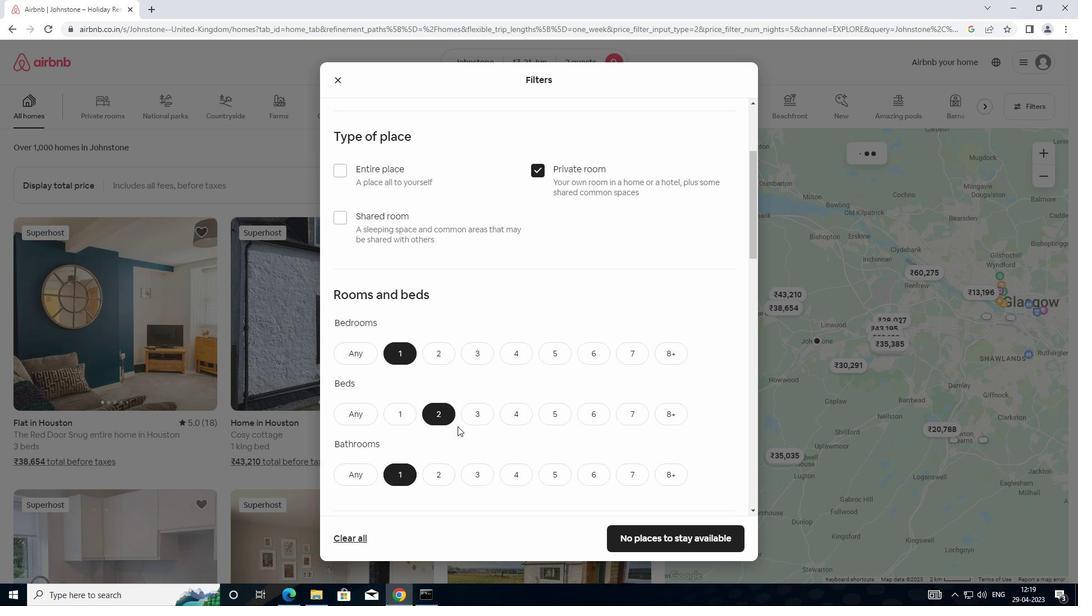 
Action: Mouse moved to (461, 424)
Screenshot: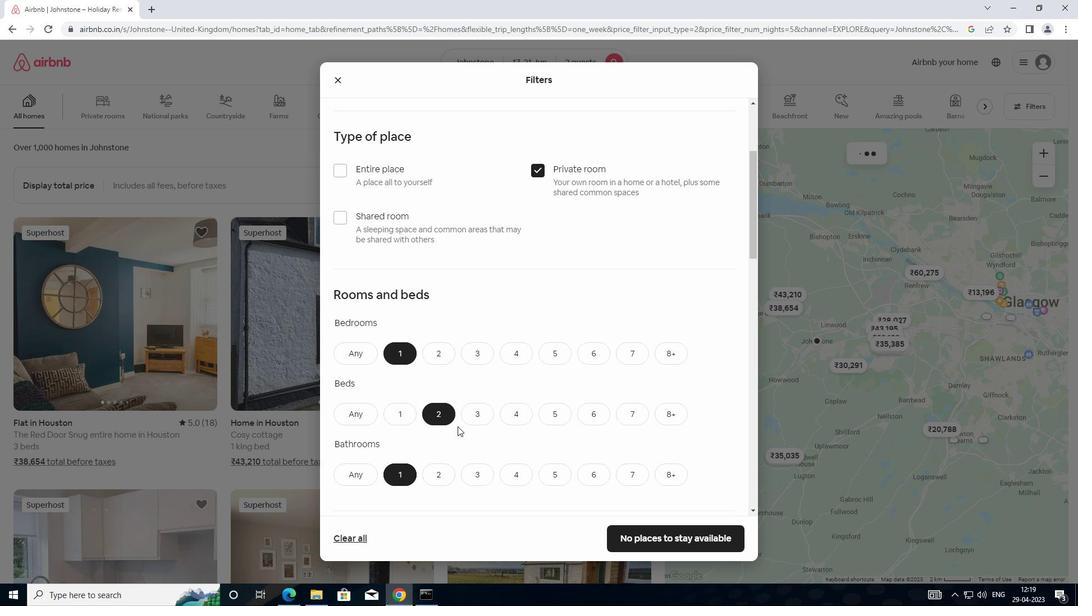 
Action: Mouse scrolled (461, 423) with delta (0, 0)
Screenshot: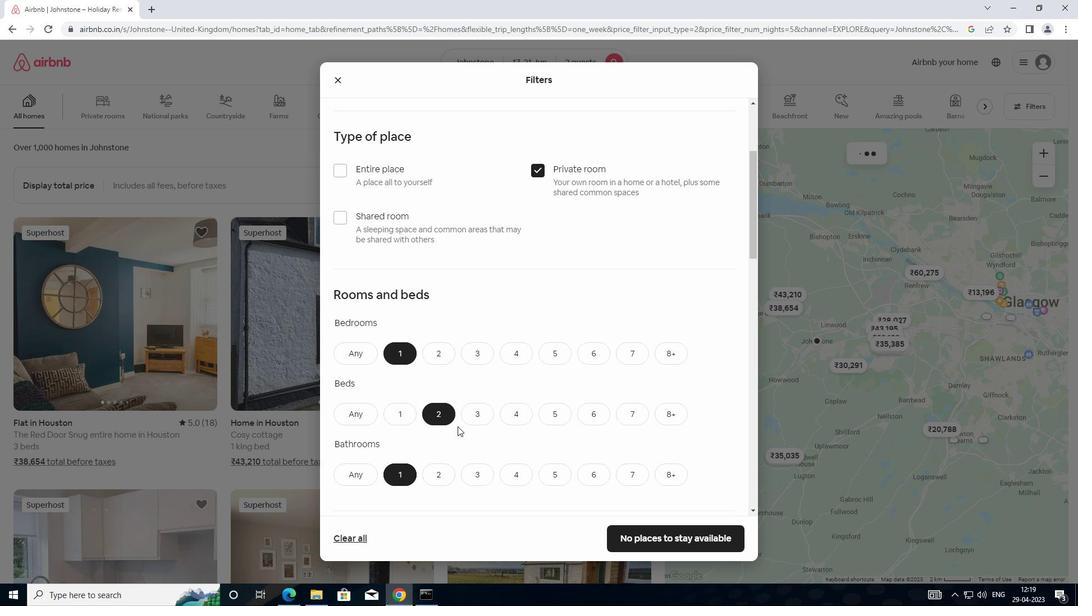 
Action: Mouse scrolled (461, 423) with delta (0, 0)
Screenshot: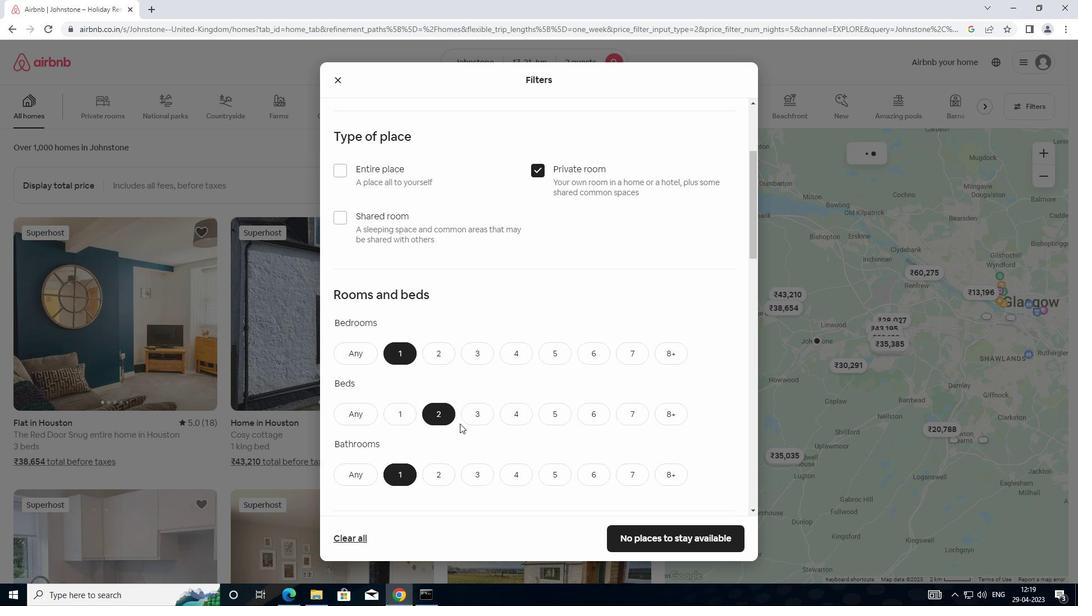 
Action: Mouse moved to (402, 261)
Screenshot: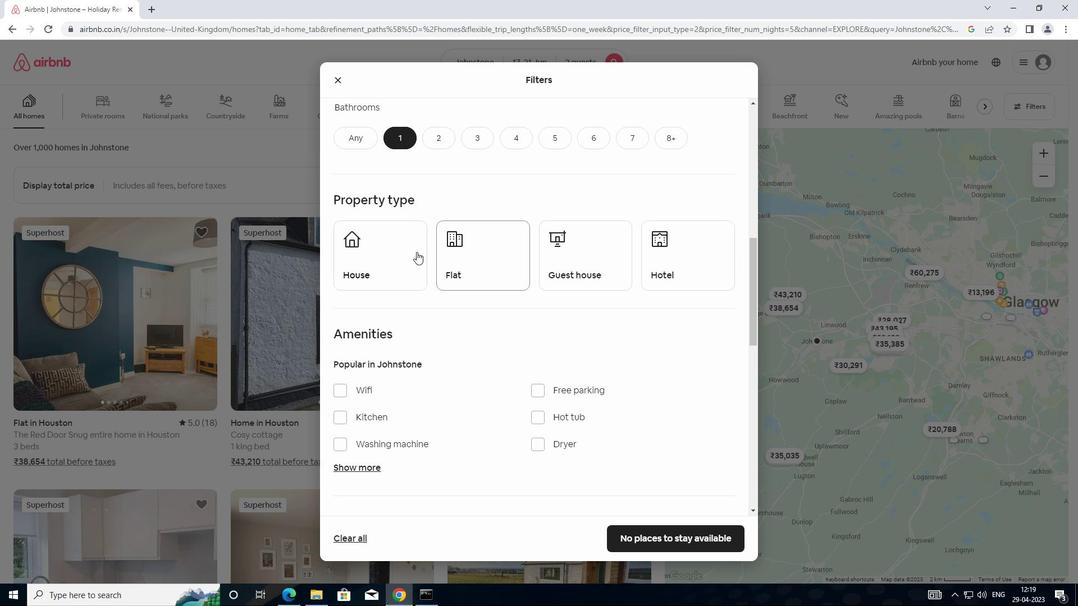 
Action: Mouse pressed left at (402, 261)
Screenshot: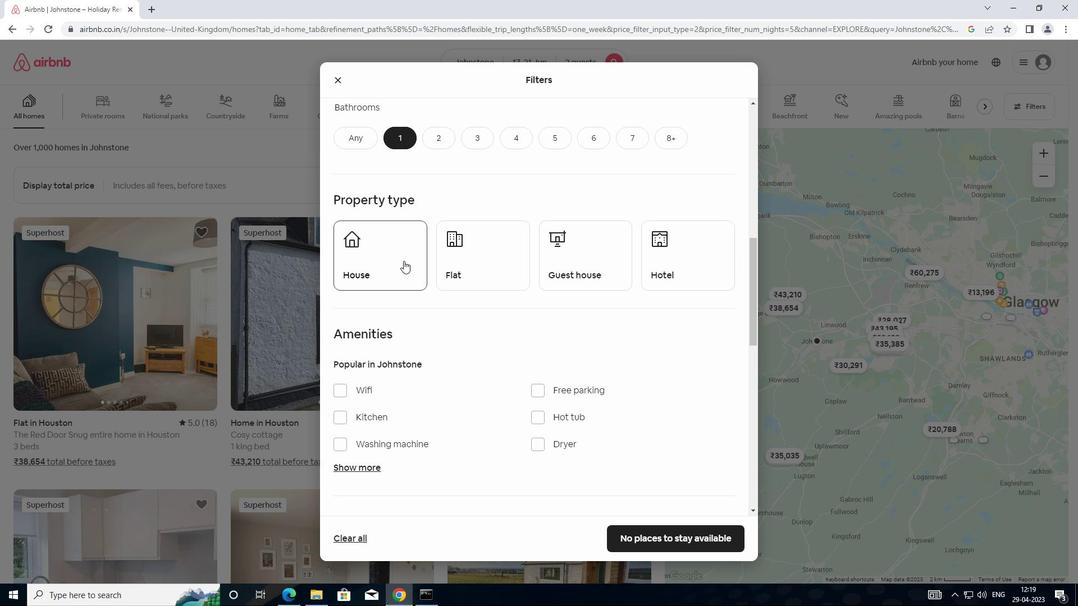 
Action: Mouse moved to (476, 261)
Screenshot: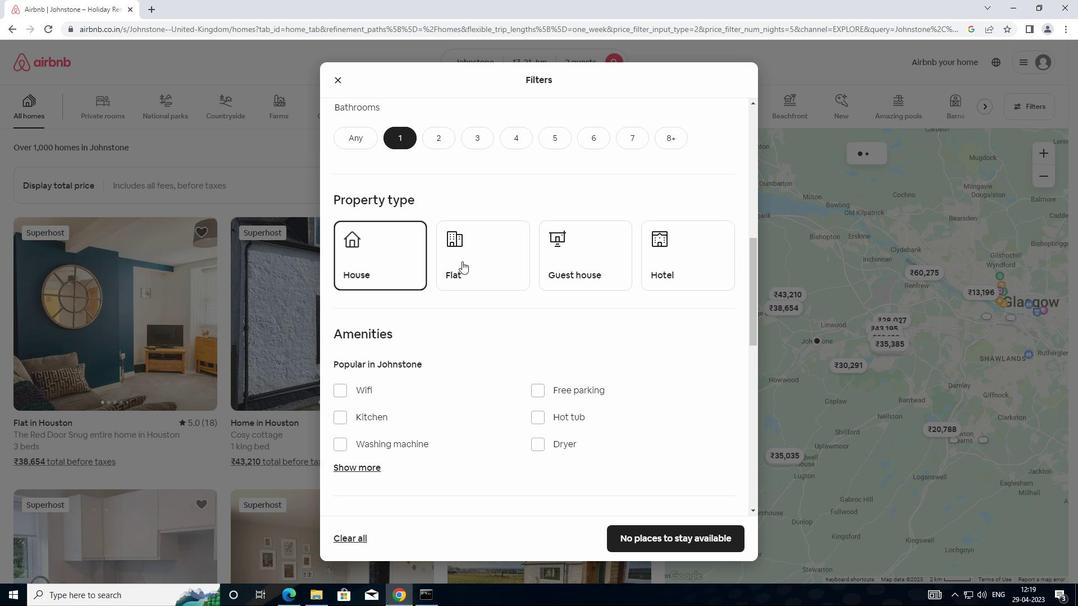 
Action: Mouse pressed left at (476, 261)
Screenshot: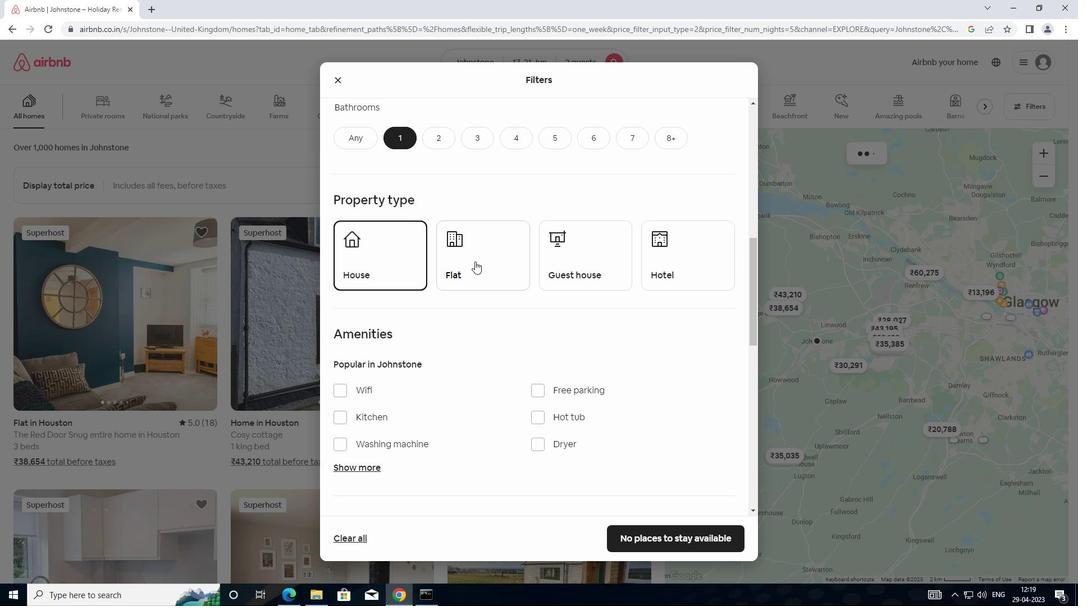 
Action: Mouse moved to (562, 251)
Screenshot: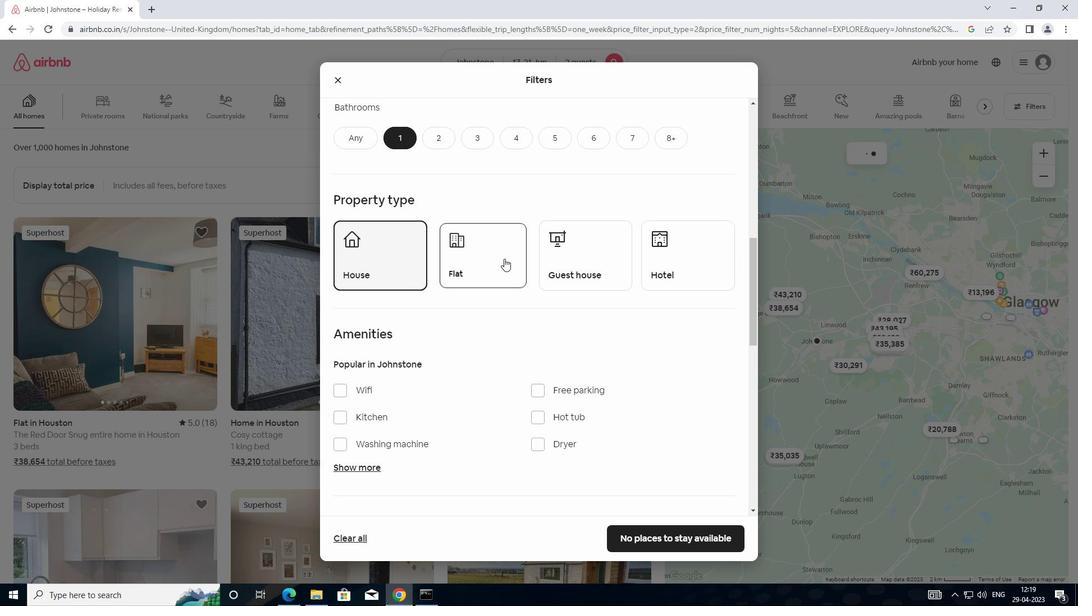 
Action: Mouse pressed left at (562, 251)
Screenshot: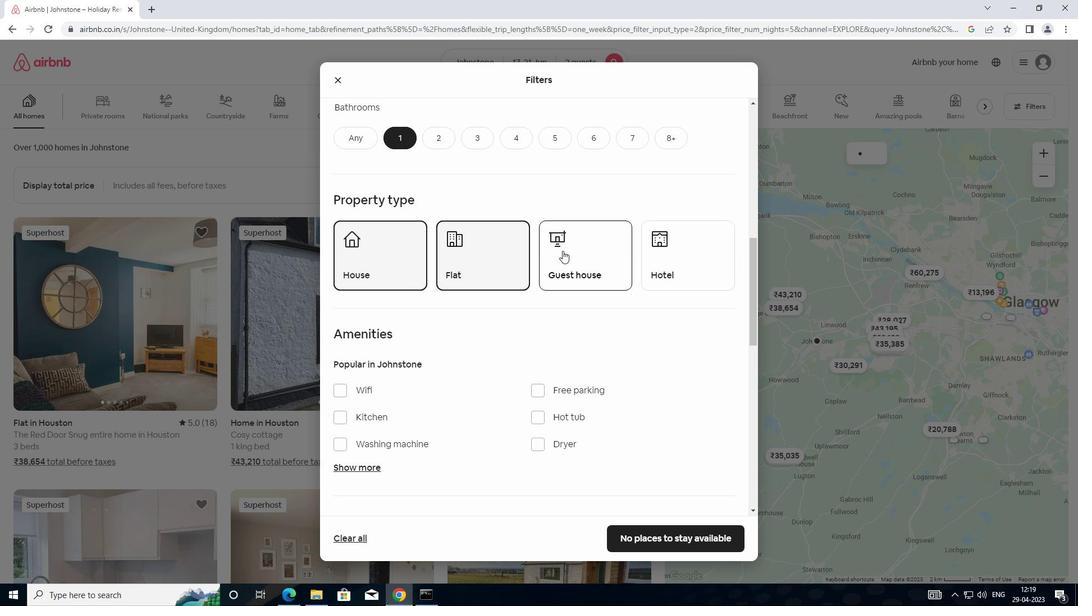 
Action: Mouse moved to (563, 384)
Screenshot: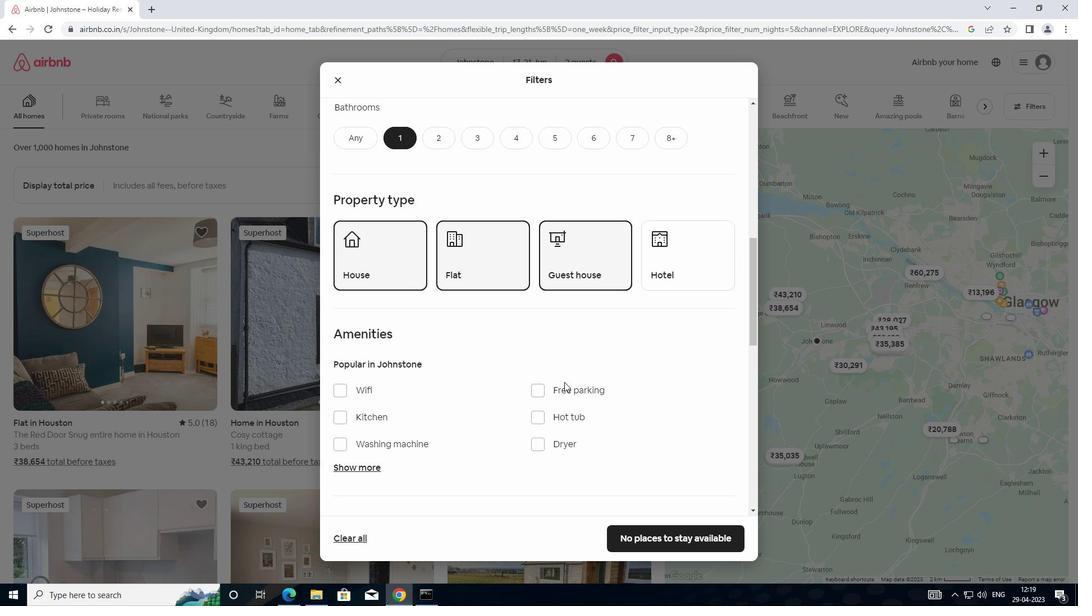 
Action: Mouse scrolled (563, 383) with delta (0, 0)
Screenshot: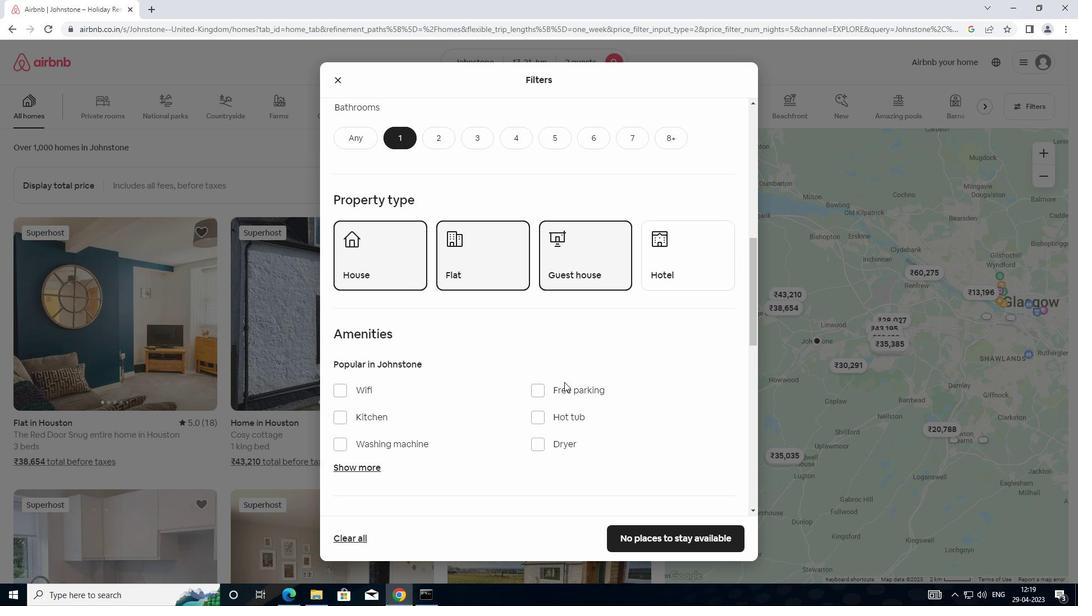 
Action: Mouse scrolled (563, 383) with delta (0, 0)
Screenshot: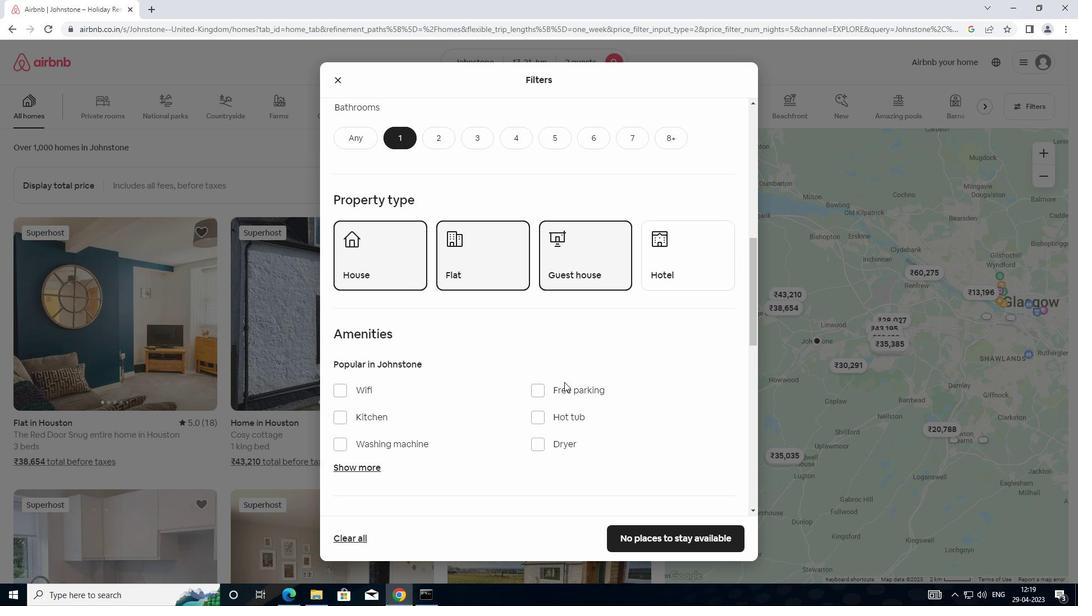 
Action: Mouse moved to (342, 282)
Screenshot: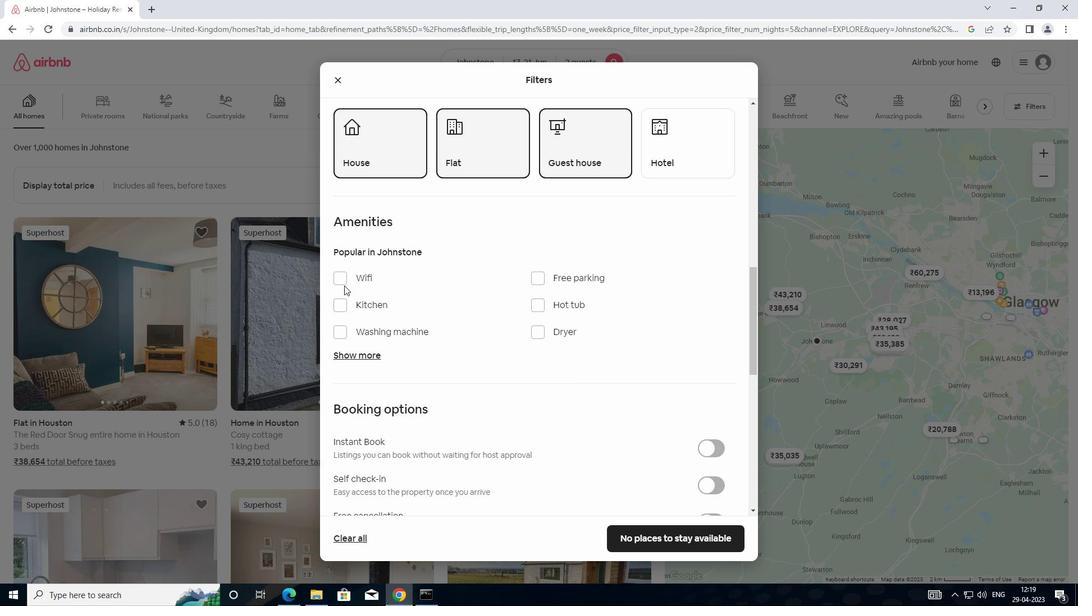 
Action: Mouse pressed left at (342, 282)
Screenshot: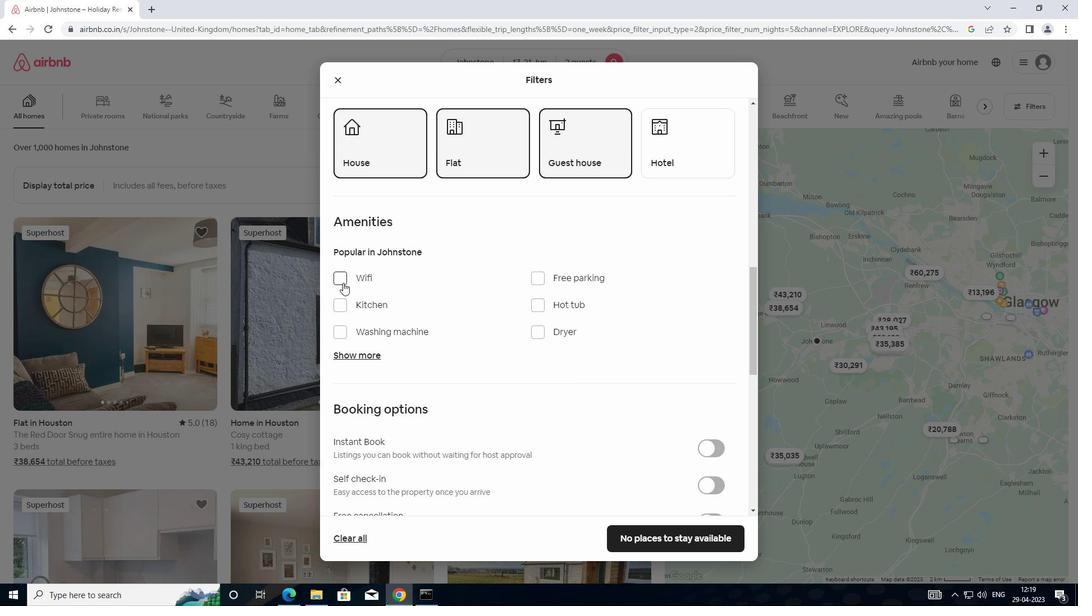 
Action: Mouse moved to (496, 348)
Screenshot: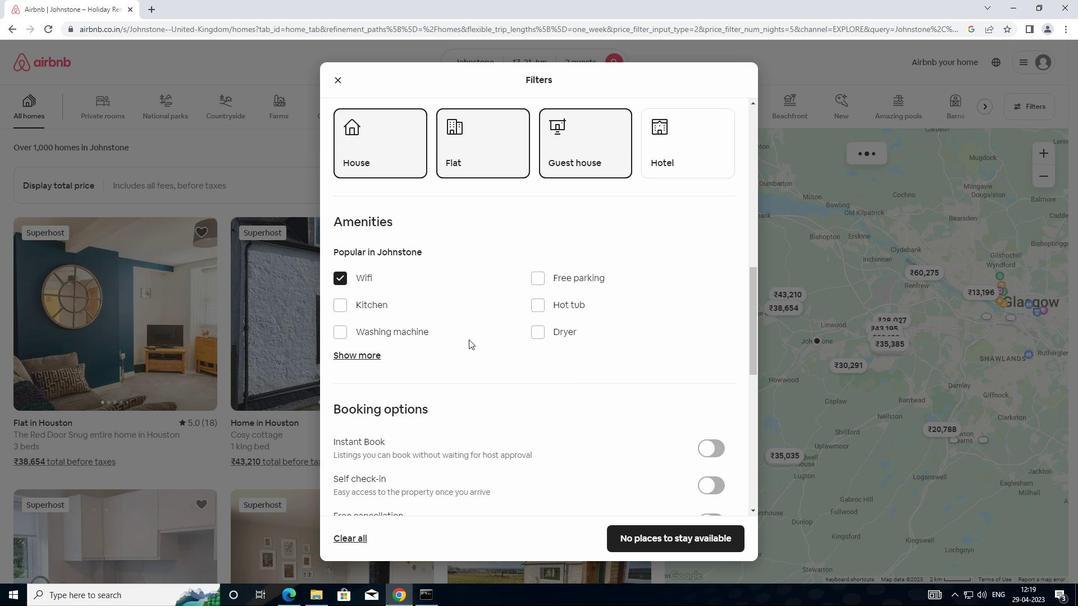 
Action: Mouse scrolled (496, 347) with delta (0, 0)
Screenshot: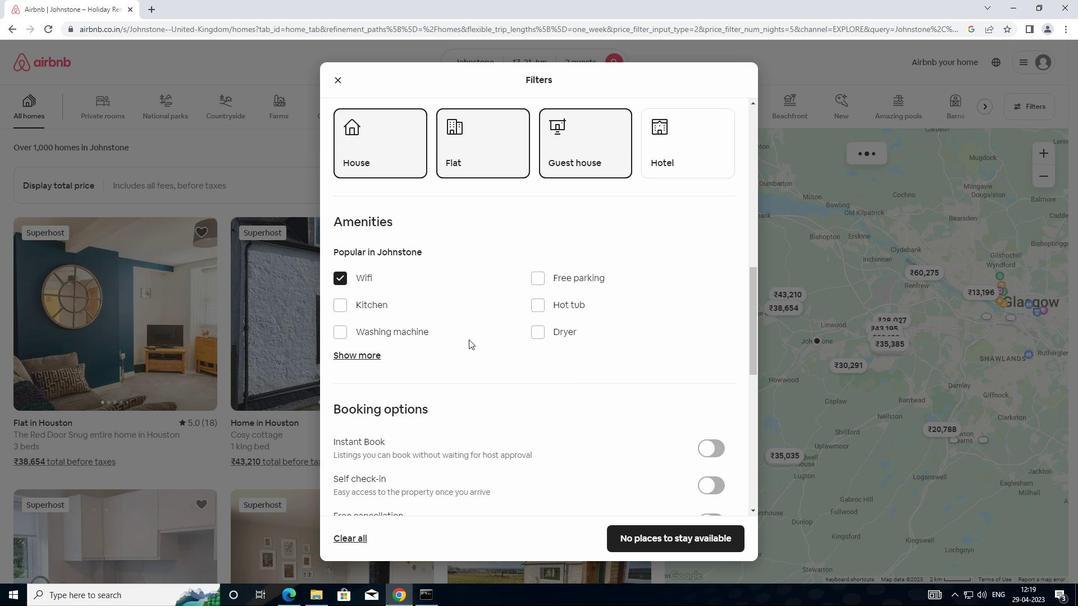 
Action: Mouse moved to (497, 348)
Screenshot: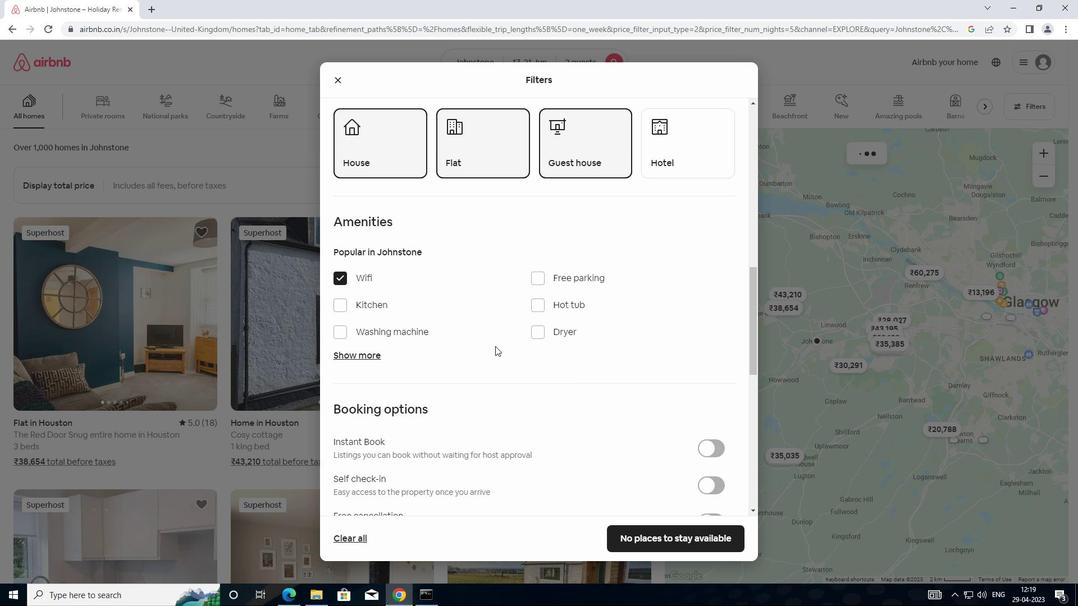 
Action: Mouse scrolled (497, 348) with delta (0, 0)
Screenshot: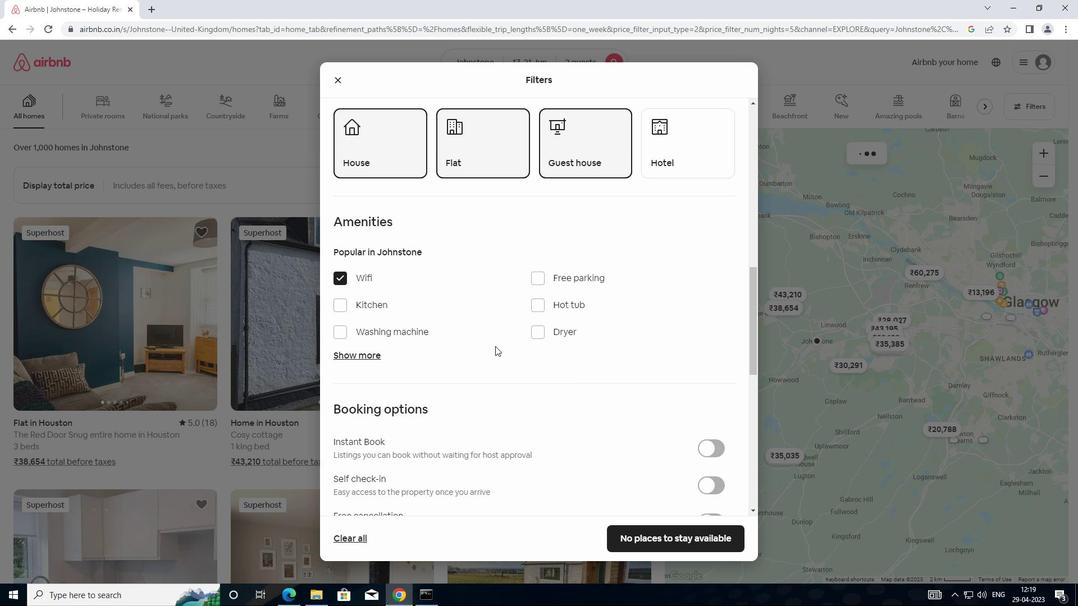 
Action: Mouse moved to (508, 349)
Screenshot: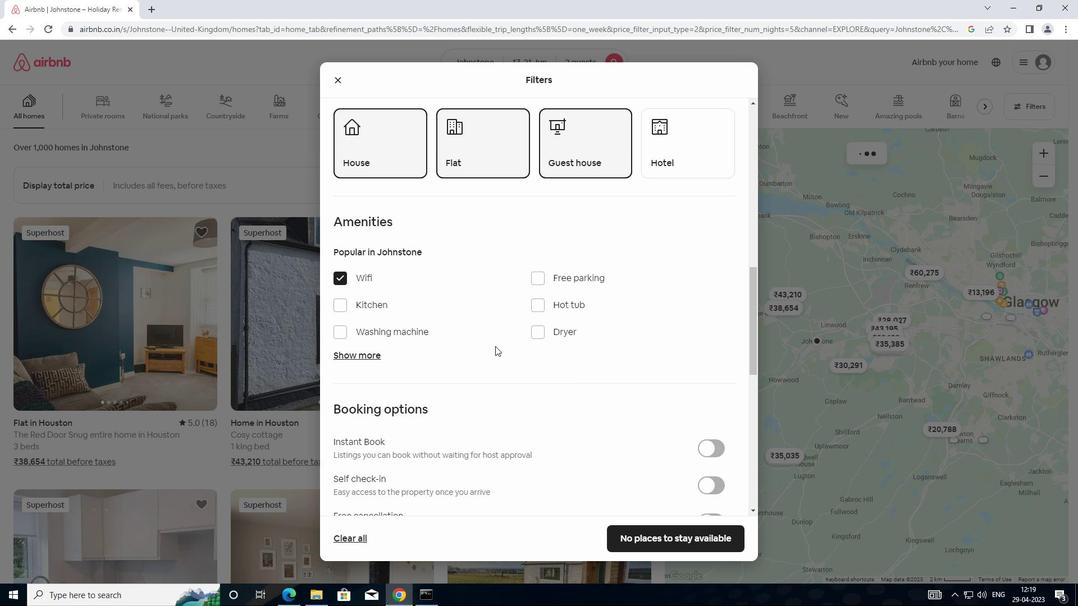 
Action: Mouse scrolled (508, 348) with delta (0, 0)
Screenshot: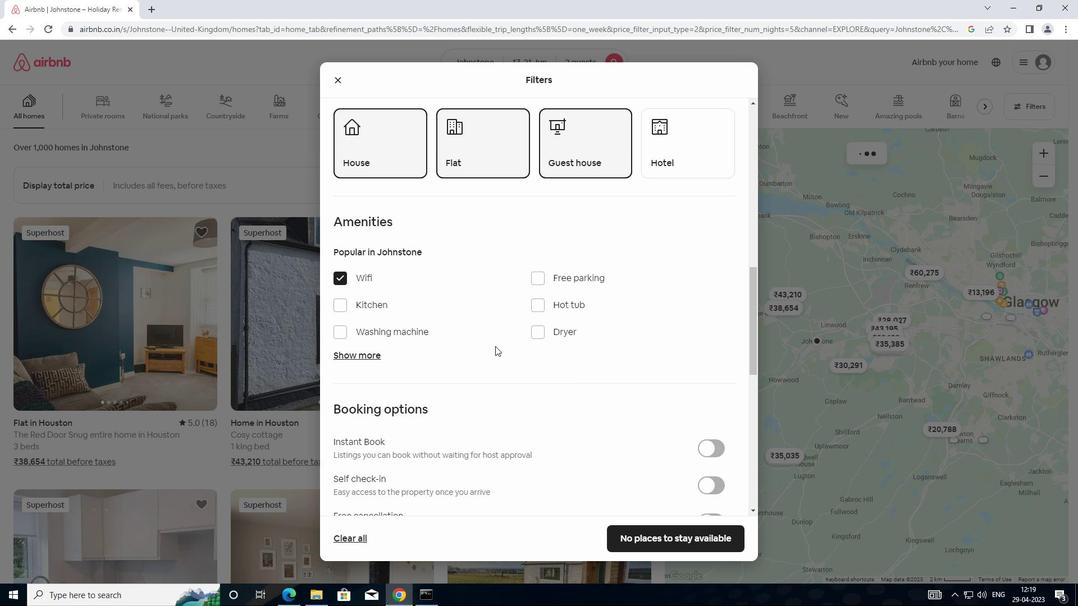 
Action: Mouse moved to (711, 316)
Screenshot: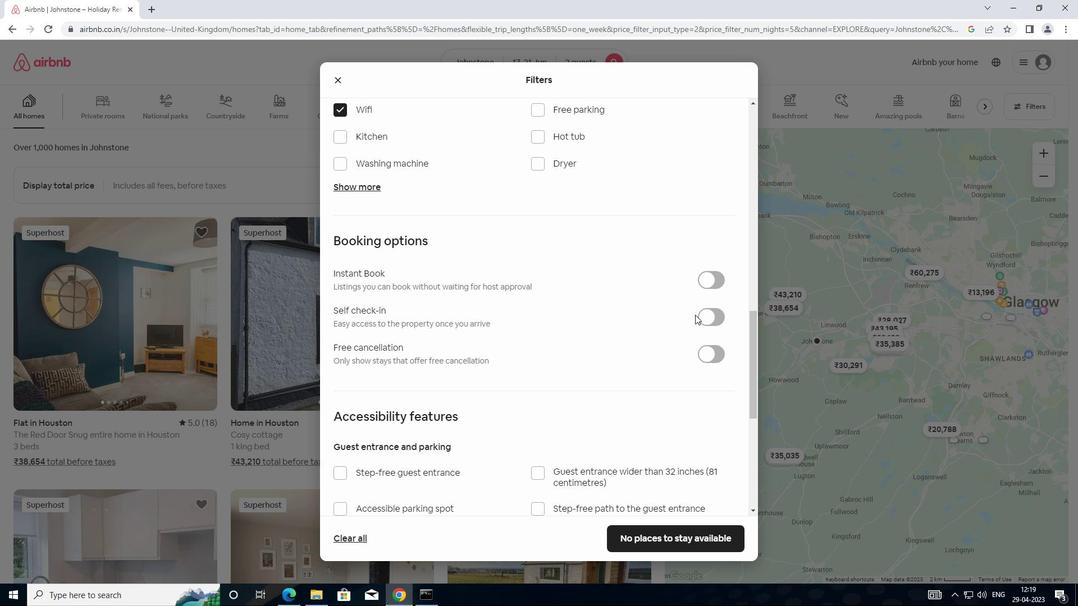 
Action: Mouse pressed left at (711, 316)
Screenshot: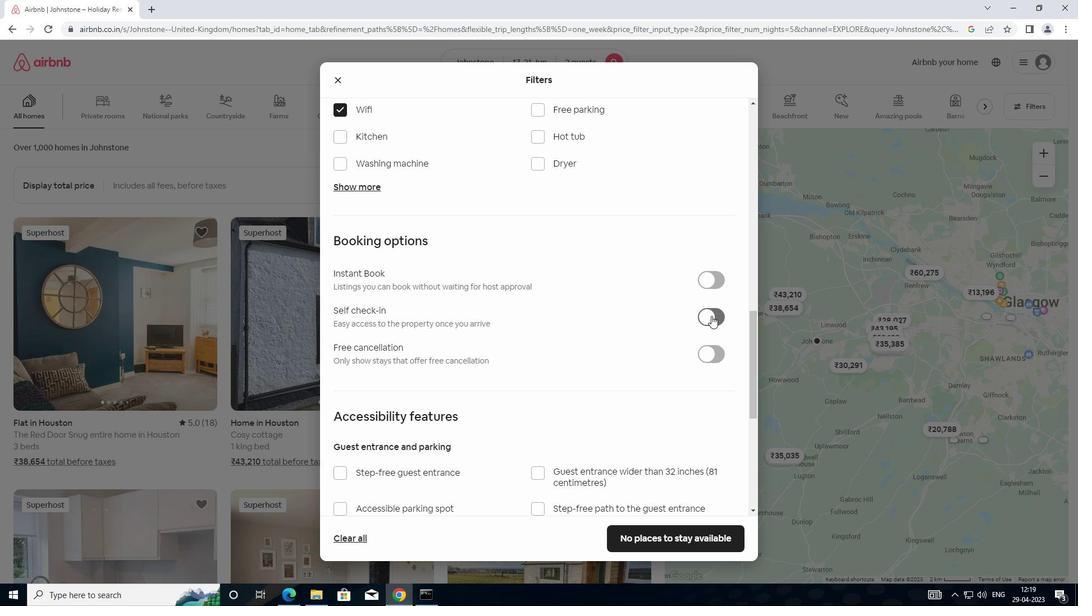 
Action: Mouse moved to (461, 399)
Screenshot: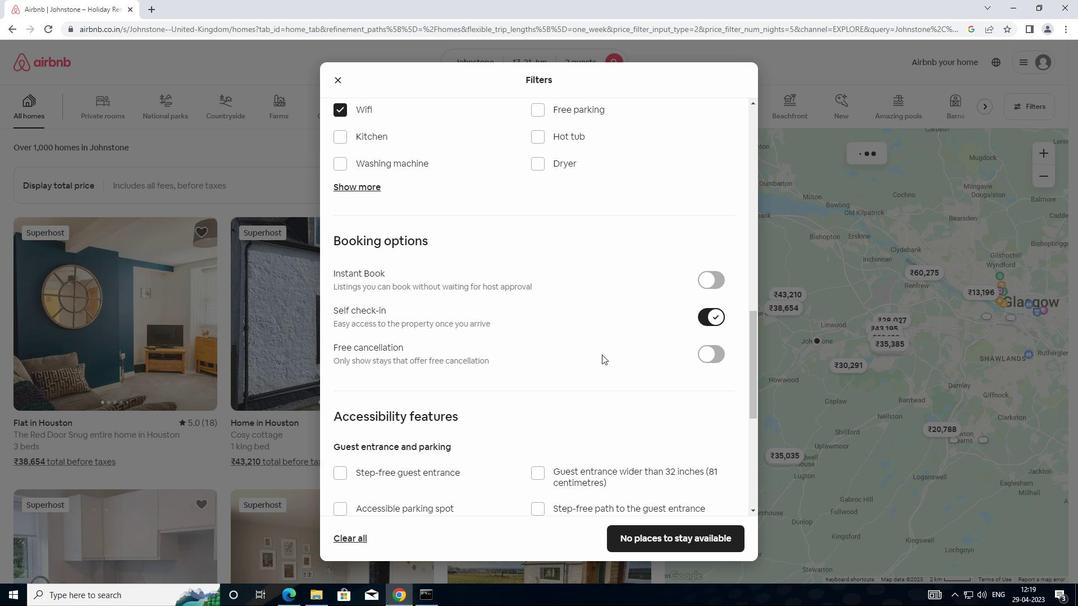 
Action: Mouse scrolled (461, 398) with delta (0, 0)
Screenshot: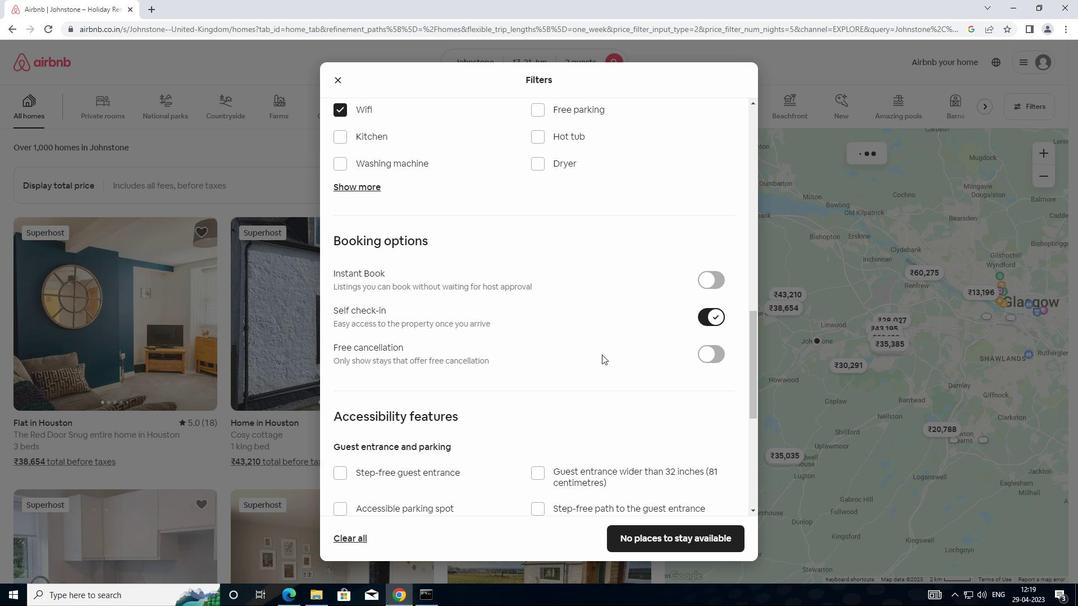 
Action: Mouse scrolled (461, 398) with delta (0, 0)
Screenshot: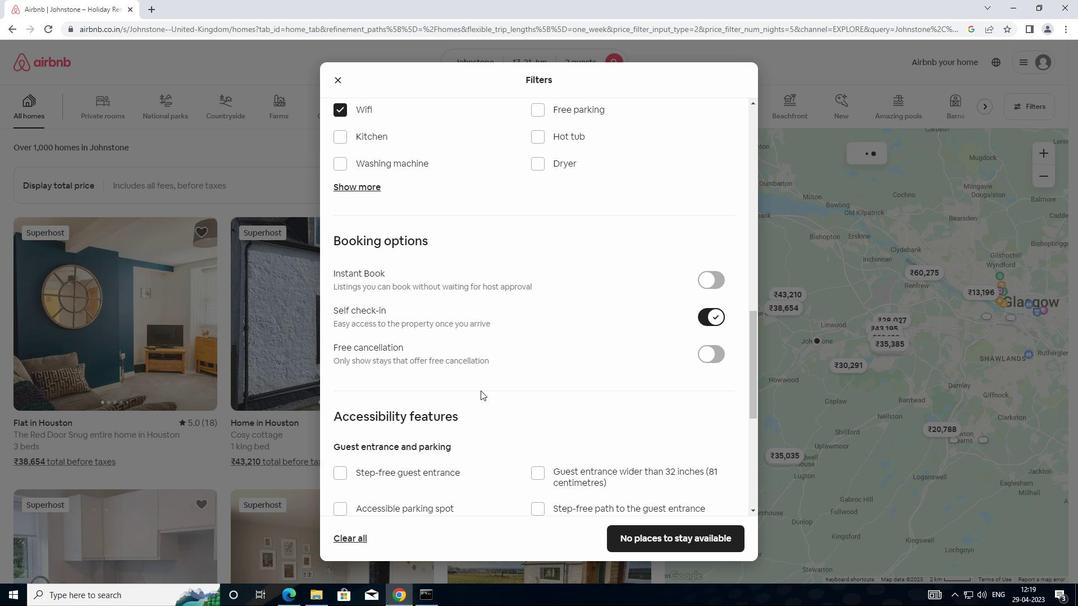 
Action: Mouse scrolled (461, 398) with delta (0, 0)
Screenshot: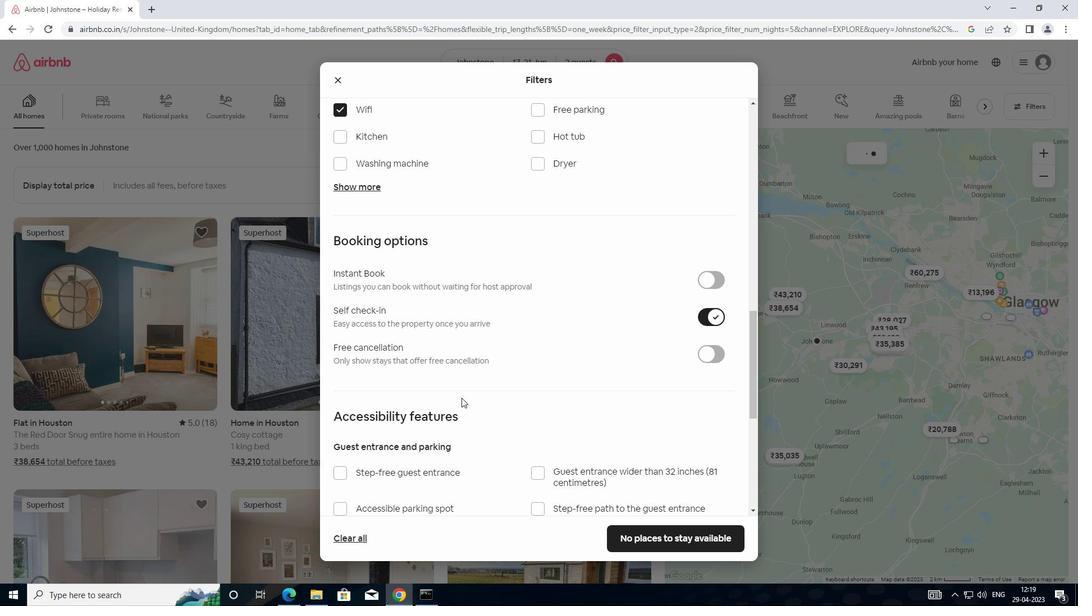 
Action: Mouse moved to (387, 390)
Screenshot: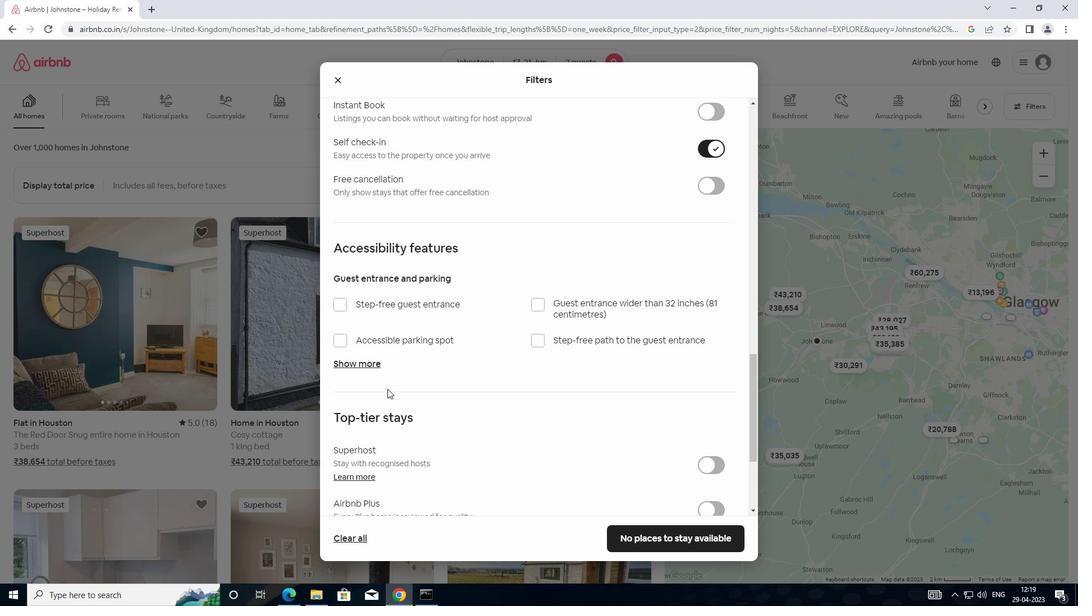 
Action: Mouse scrolled (387, 389) with delta (0, 0)
Screenshot: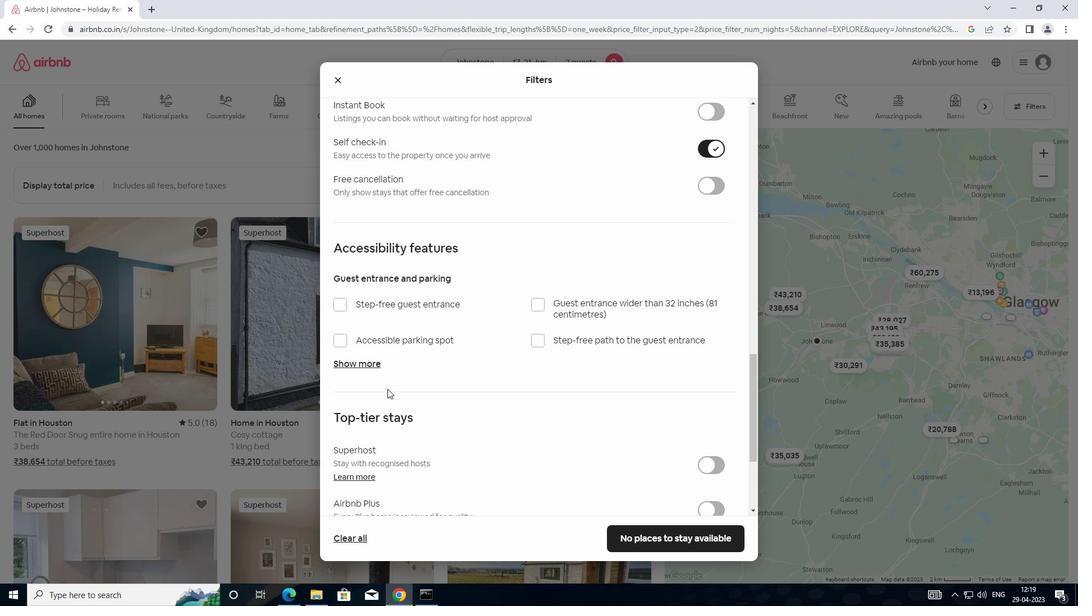
Action: Mouse moved to (388, 392)
Screenshot: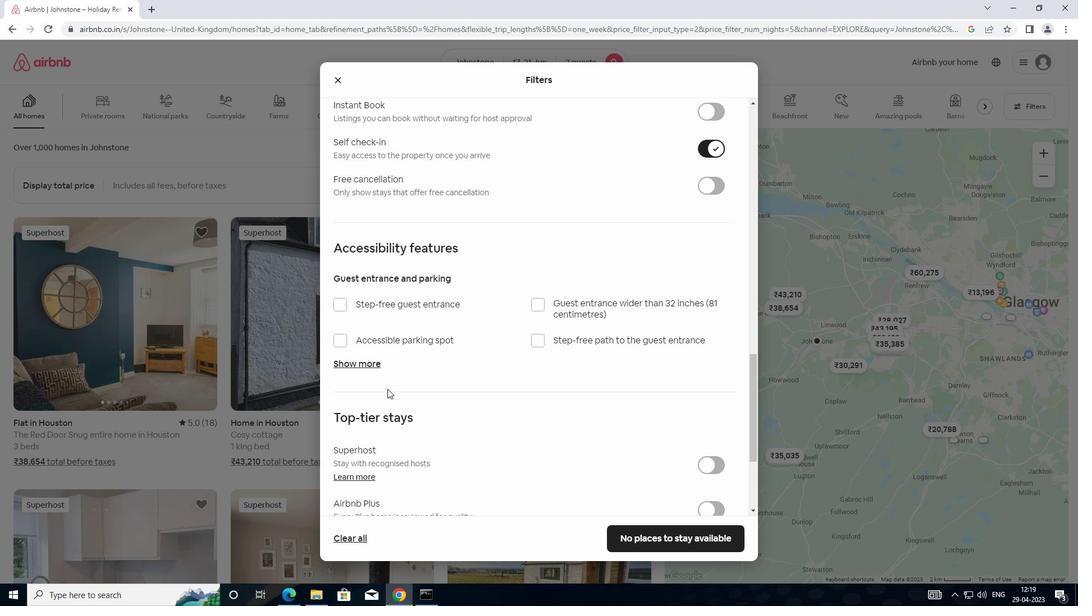 
Action: Mouse scrolled (388, 391) with delta (0, 0)
Screenshot: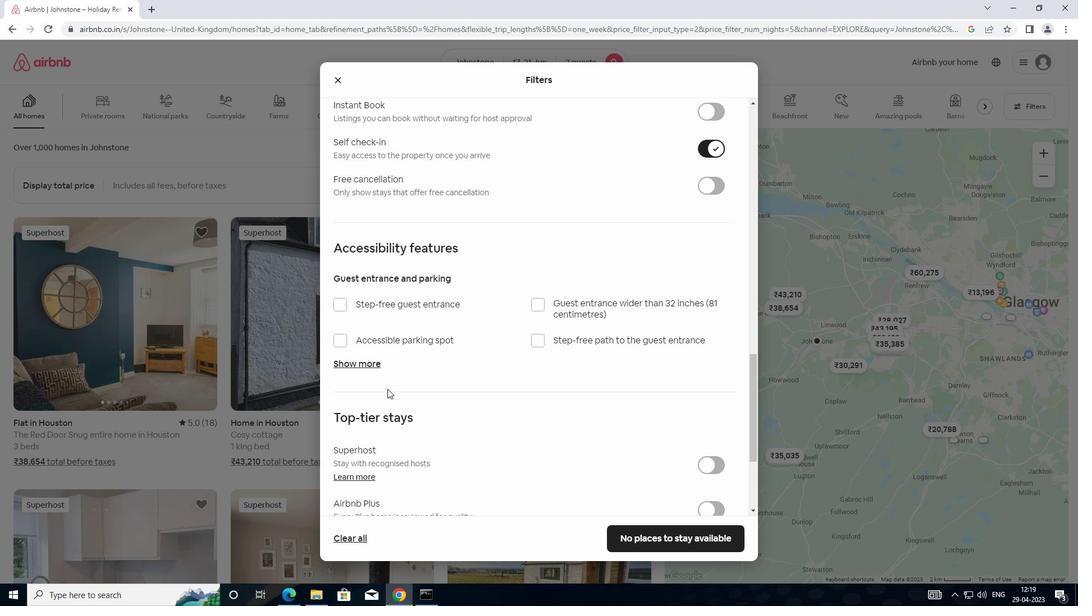 
Action: Mouse scrolled (388, 391) with delta (0, 0)
Screenshot: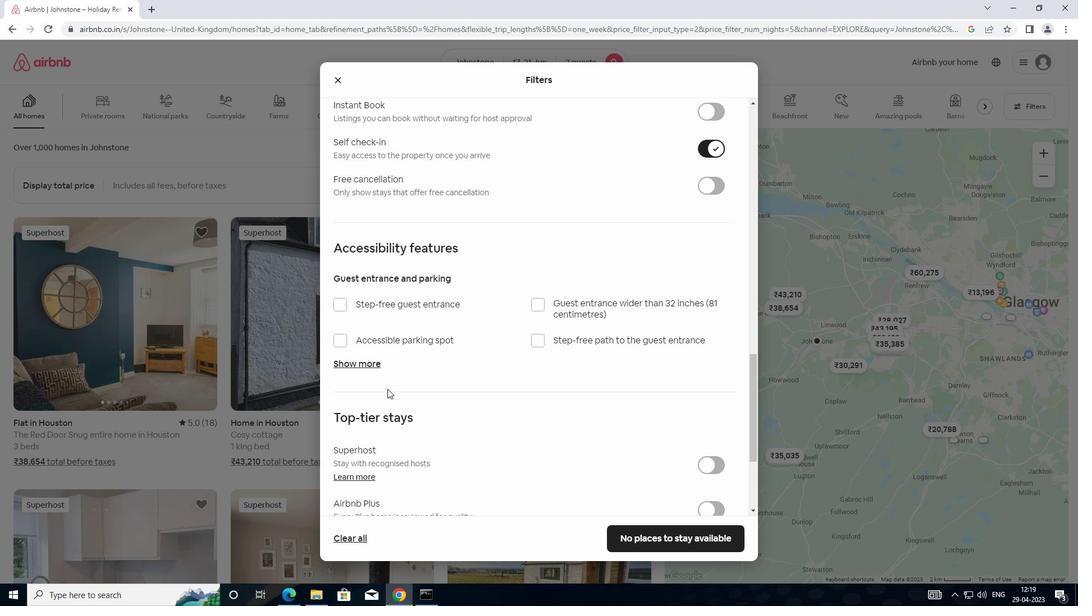 
Action: Mouse moved to (388, 392)
Screenshot: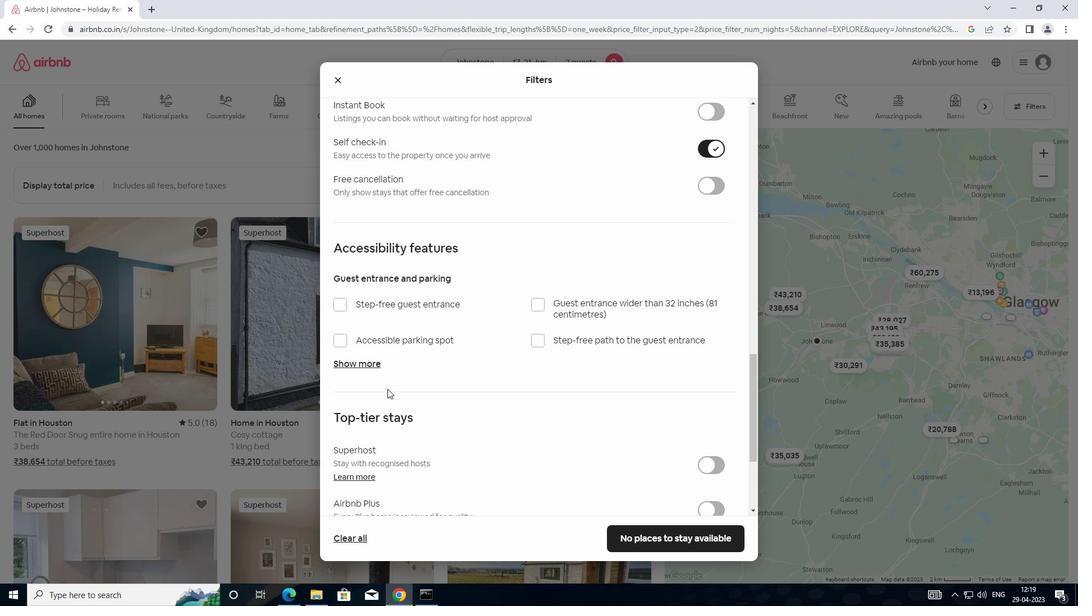 
Action: Mouse scrolled (388, 392) with delta (0, 0)
Screenshot: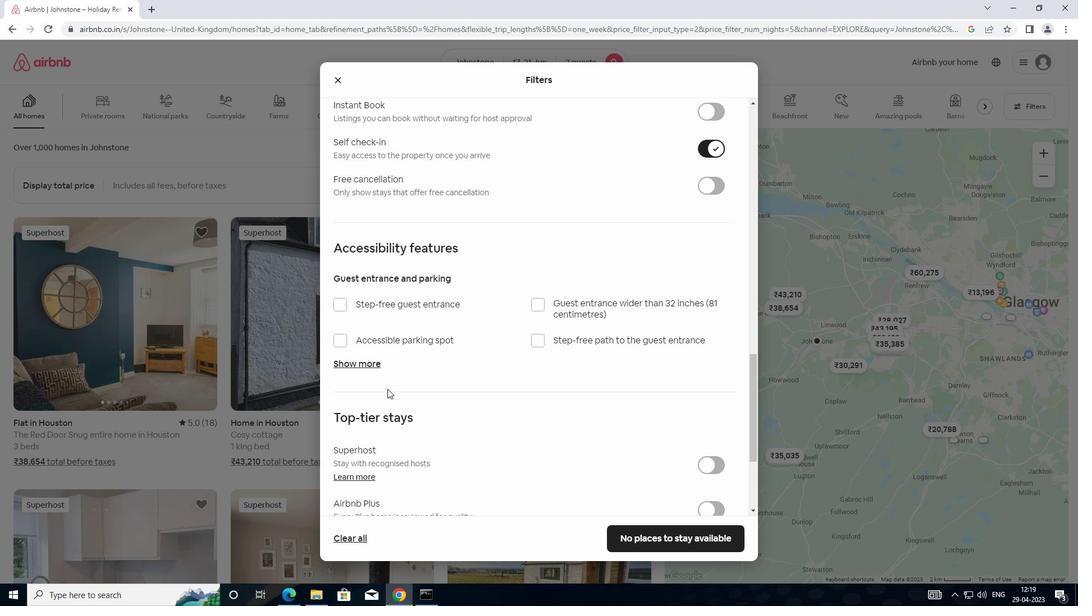 
Action: Mouse scrolled (388, 392) with delta (0, 0)
Screenshot: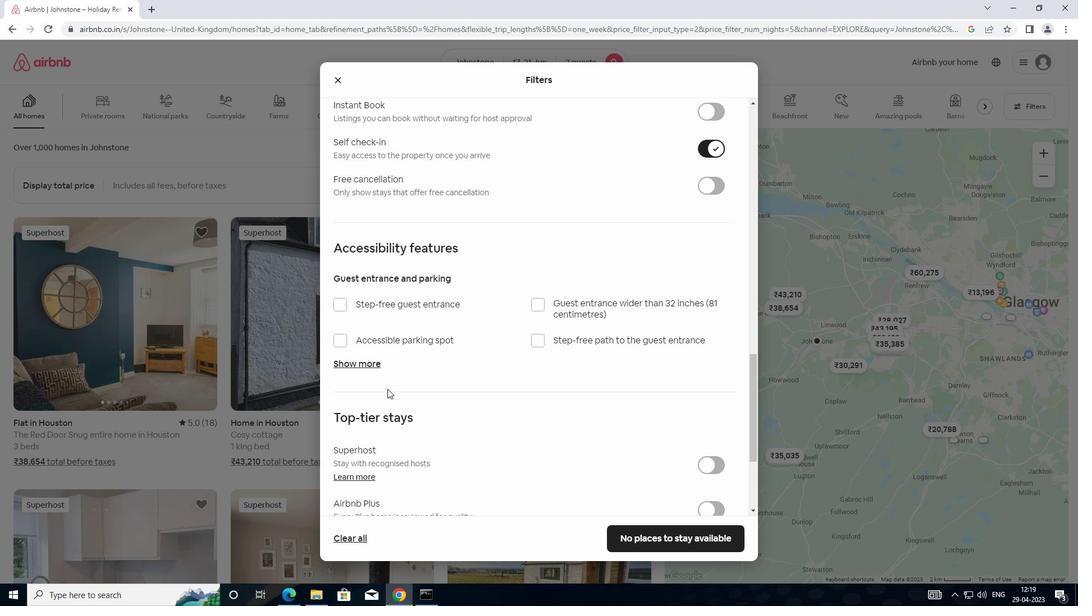 
Action: Mouse moved to (388, 393)
Screenshot: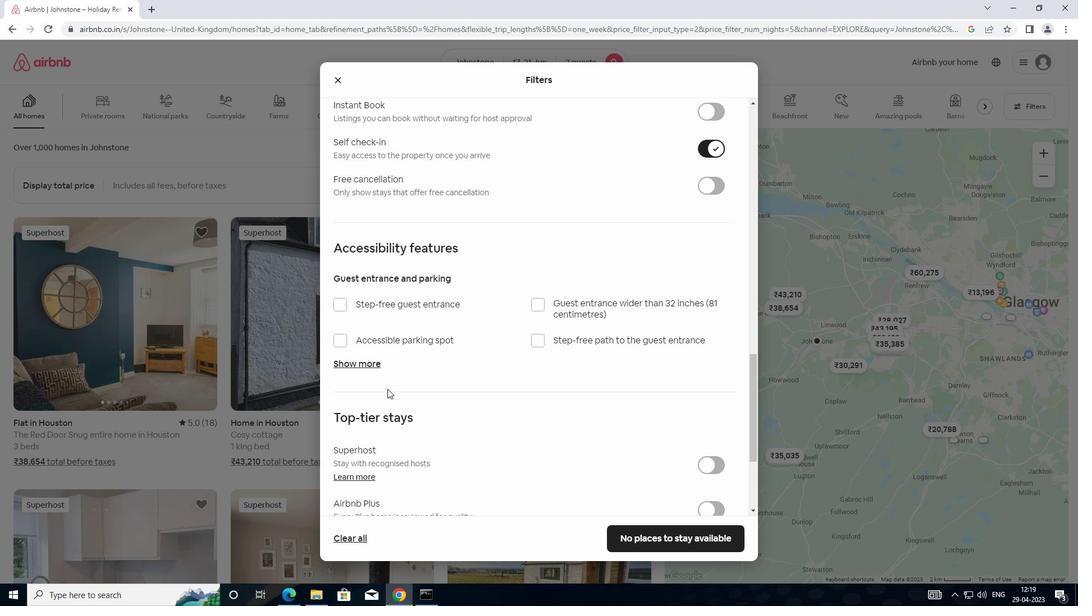 
Action: Mouse scrolled (388, 392) with delta (0, 0)
Screenshot: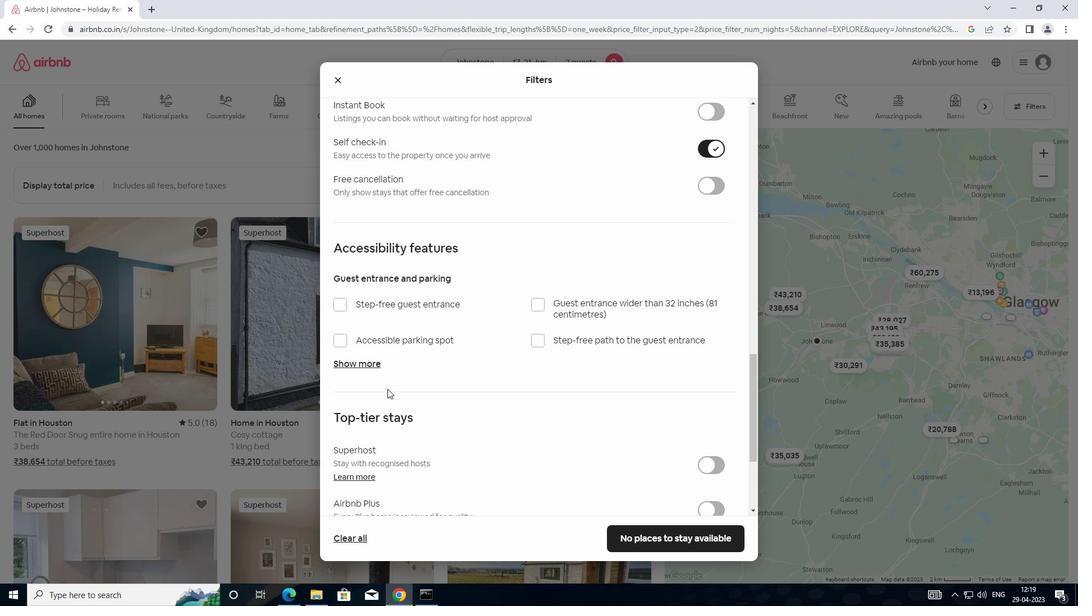 
Action: Mouse moved to (338, 441)
Screenshot: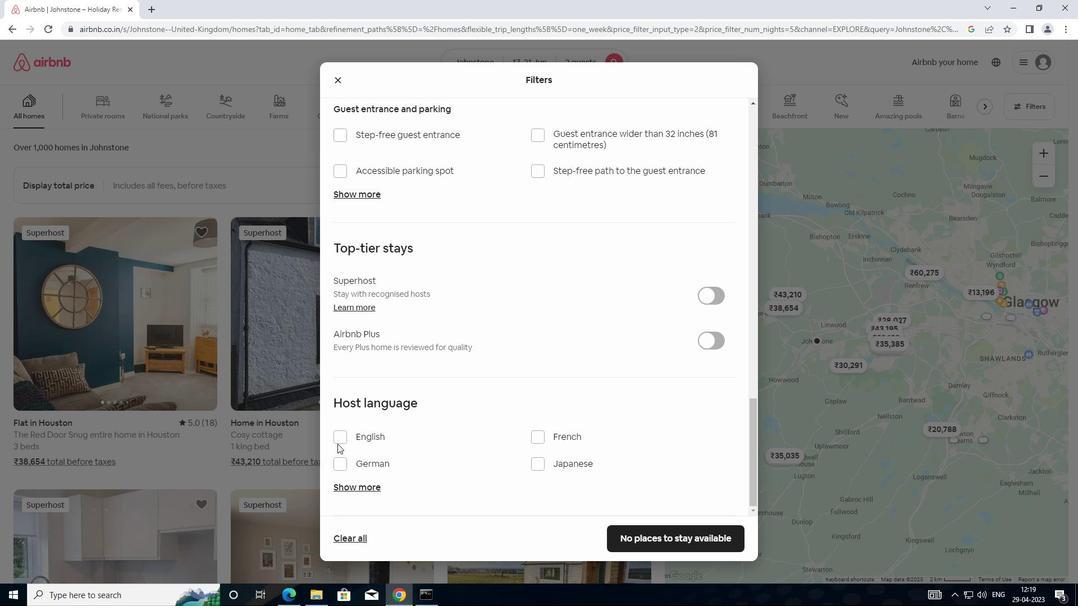 
Action: Mouse pressed left at (338, 441)
Screenshot: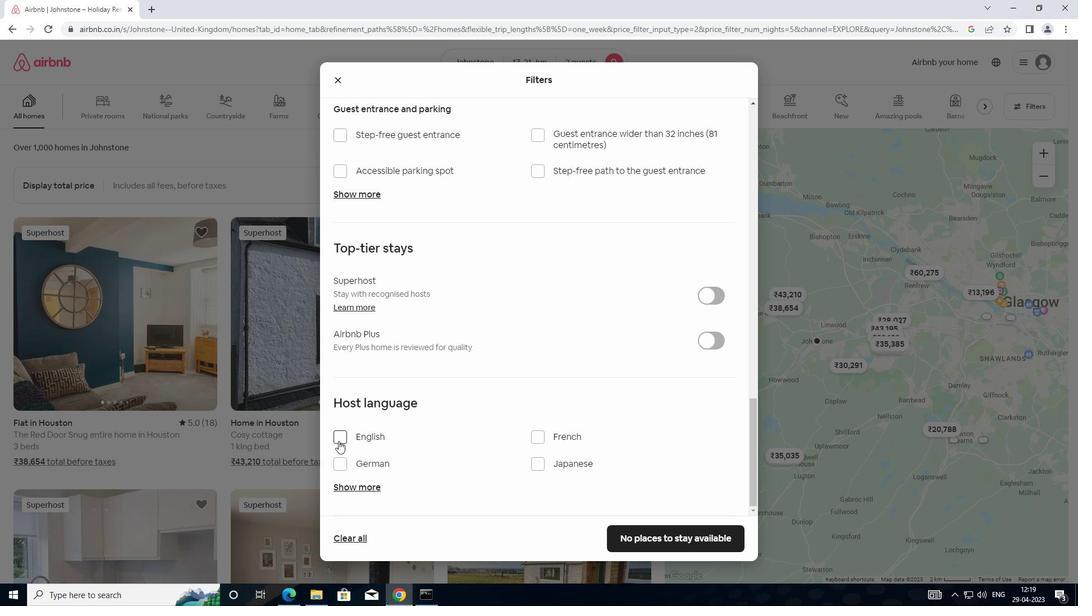
Action: Mouse moved to (624, 535)
Screenshot: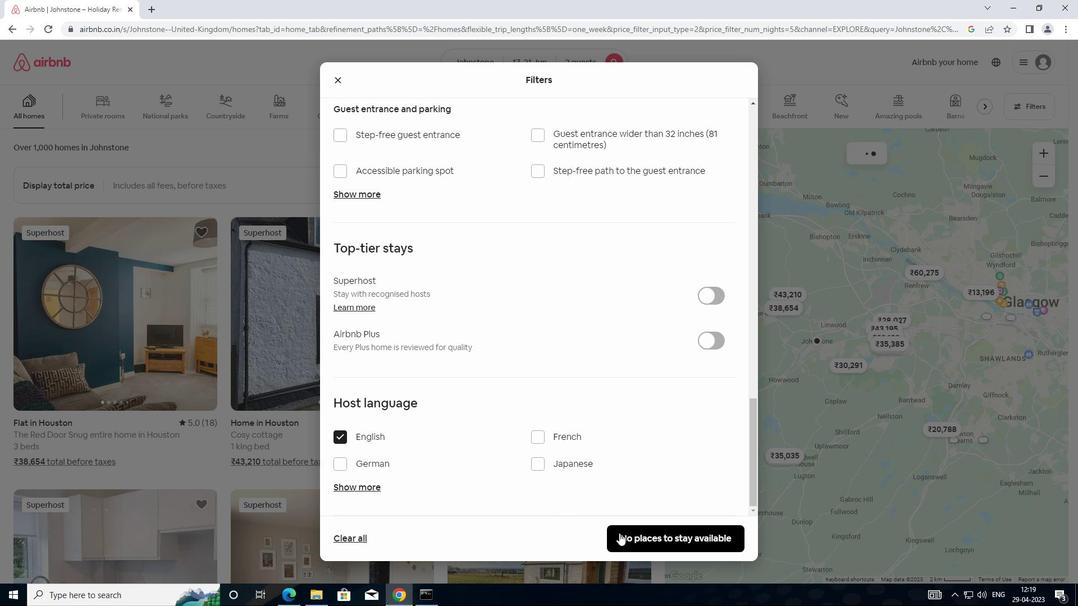 
Action: Mouse pressed left at (624, 535)
Screenshot: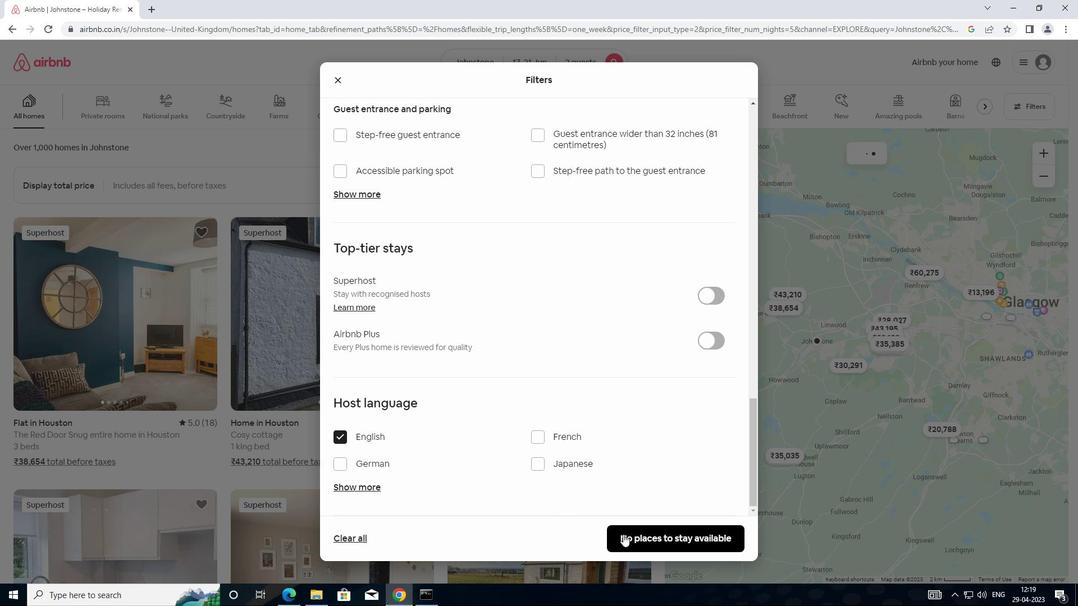 
Action: Mouse moved to (617, 535)
Screenshot: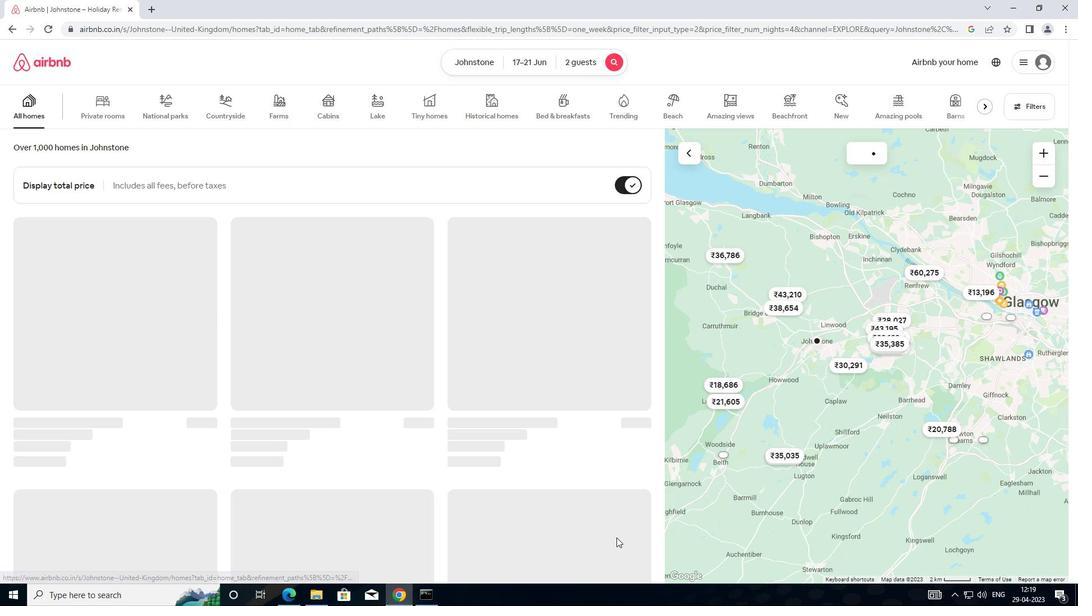 
